 Task: Open Card Conference Execution in Board Market Opportunity Analysis and Prioritization to Workspace Enterprise Resource Planning and add a team member Softage.2@softage.net, a label Green, a checklist Photography, an attachment from Trello, a color Green and finally, add a card description 'Create design mockups for new product' and a comment 'This task requires us to be detail-oriented and meticulous, ensuring that we do not miss any important information or details.'. Add a start date 'Jan 12, 1900' with a due date 'Jan 19, 1900'
Action: Mouse moved to (72, 325)
Screenshot: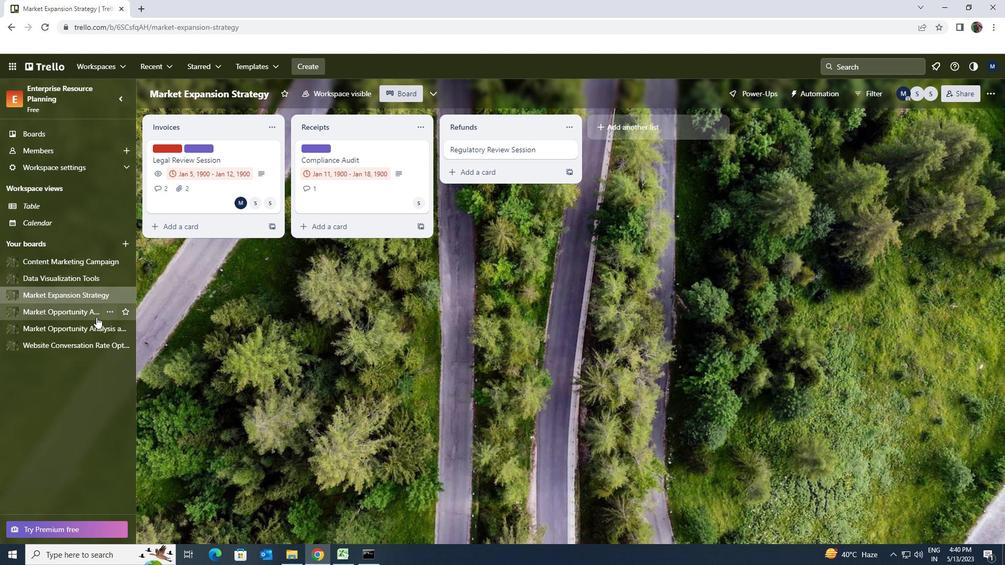
Action: Mouse pressed left at (72, 325)
Screenshot: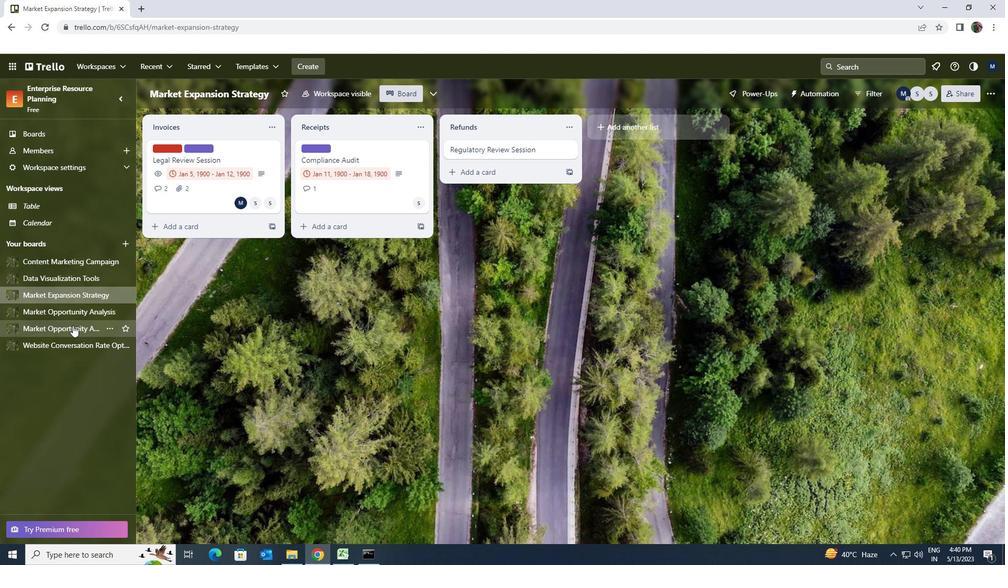 
Action: Mouse moved to (347, 149)
Screenshot: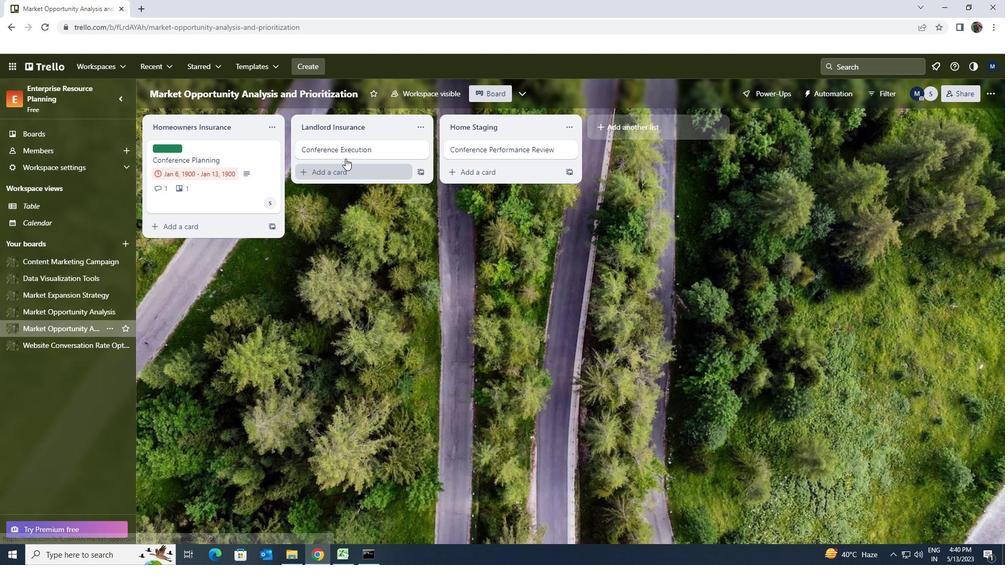 
Action: Mouse pressed left at (347, 149)
Screenshot: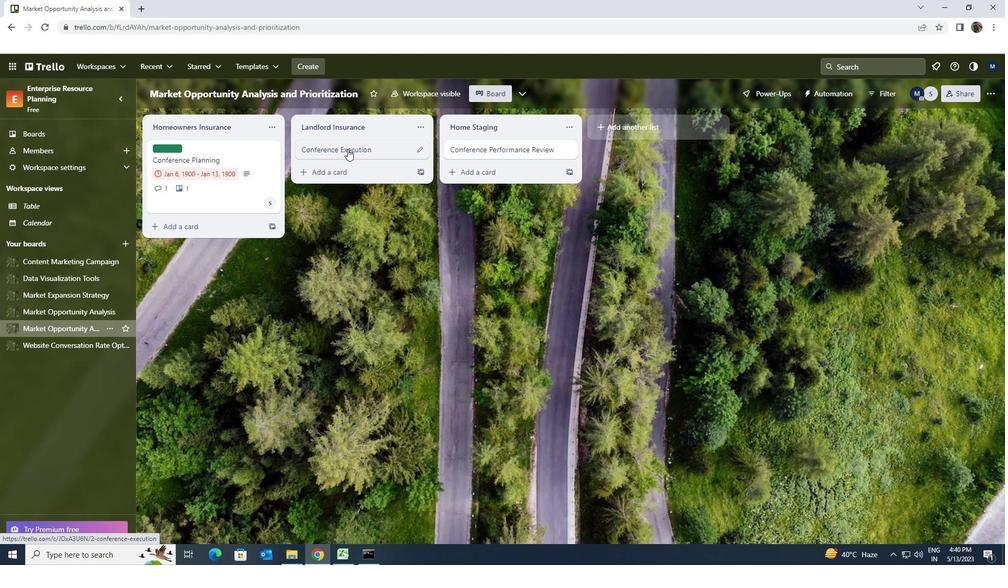 
Action: Mouse moved to (633, 191)
Screenshot: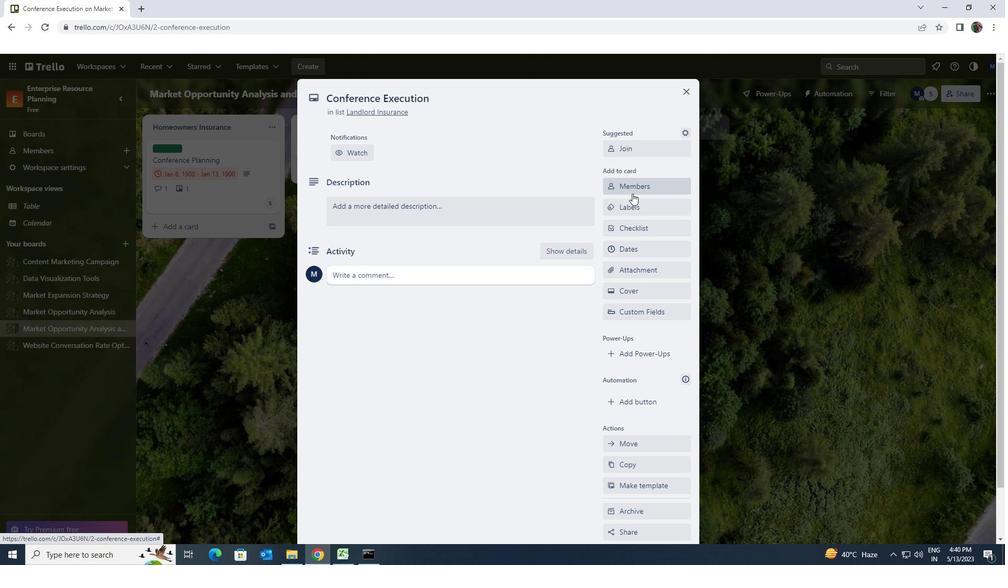
Action: Mouse pressed left at (633, 191)
Screenshot: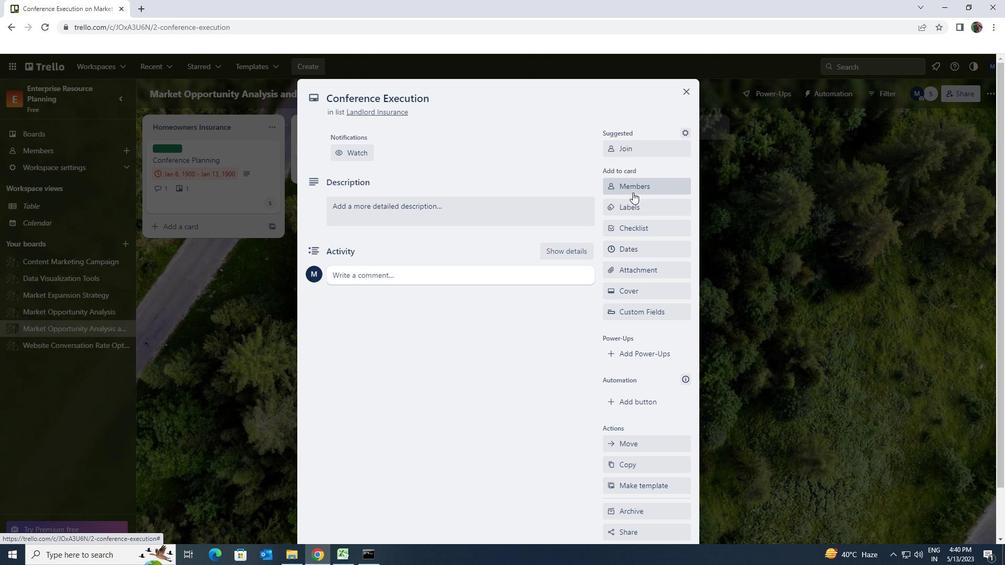 
Action: Mouse moved to (632, 191)
Screenshot: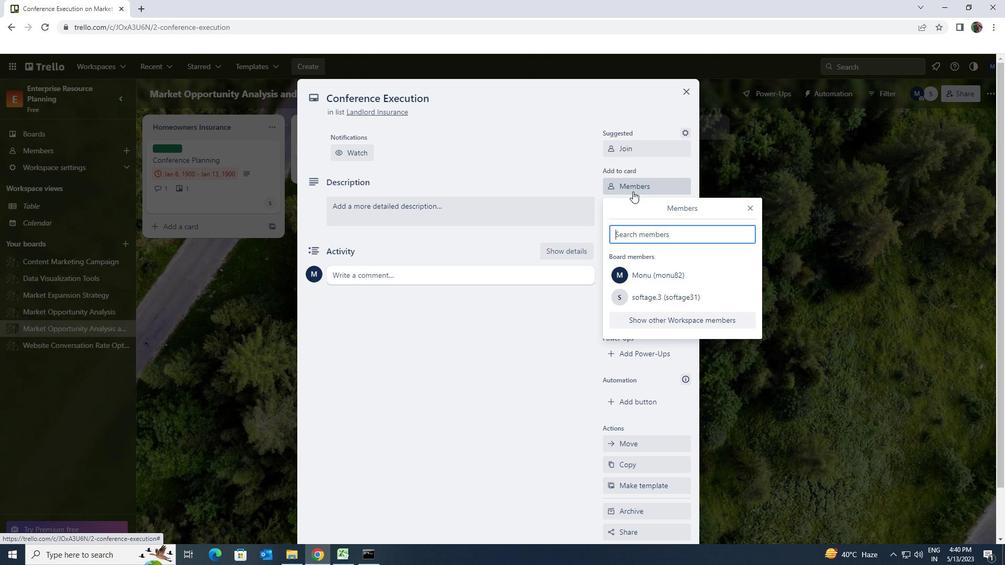 
Action: Key pressed softage.2<Key.shift>@SOFTAGE.NET
Screenshot: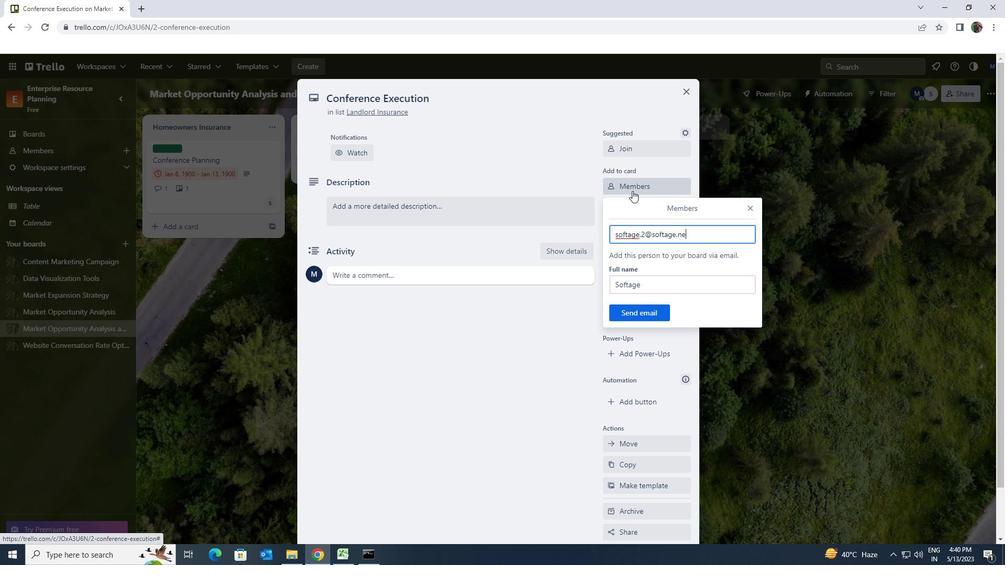 
Action: Mouse moved to (658, 309)
Screenshot: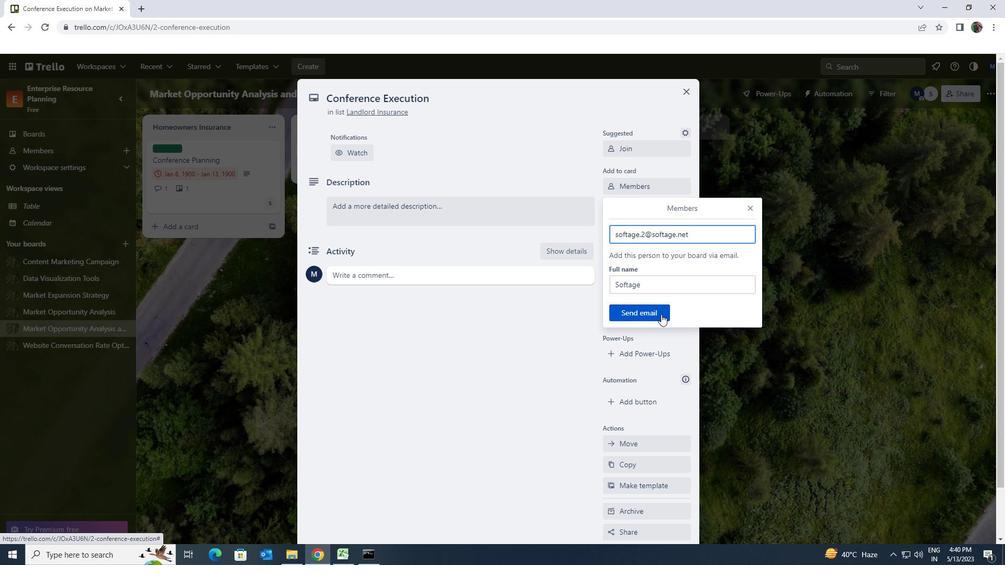 
Action: Mouse pressed left at (658, 309)
Screenshot: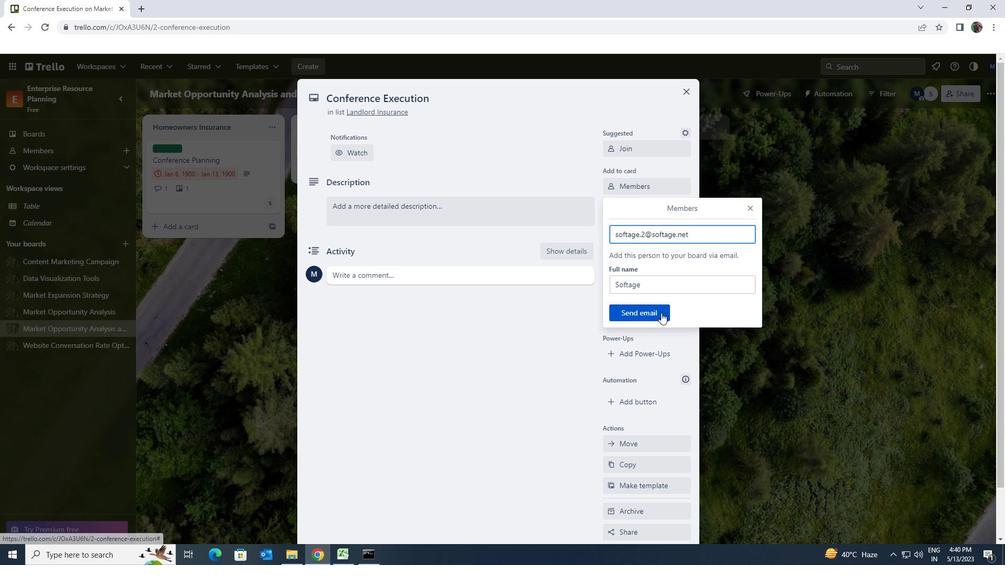 
Action: Mouse moved to (630, 227)
Screenshot: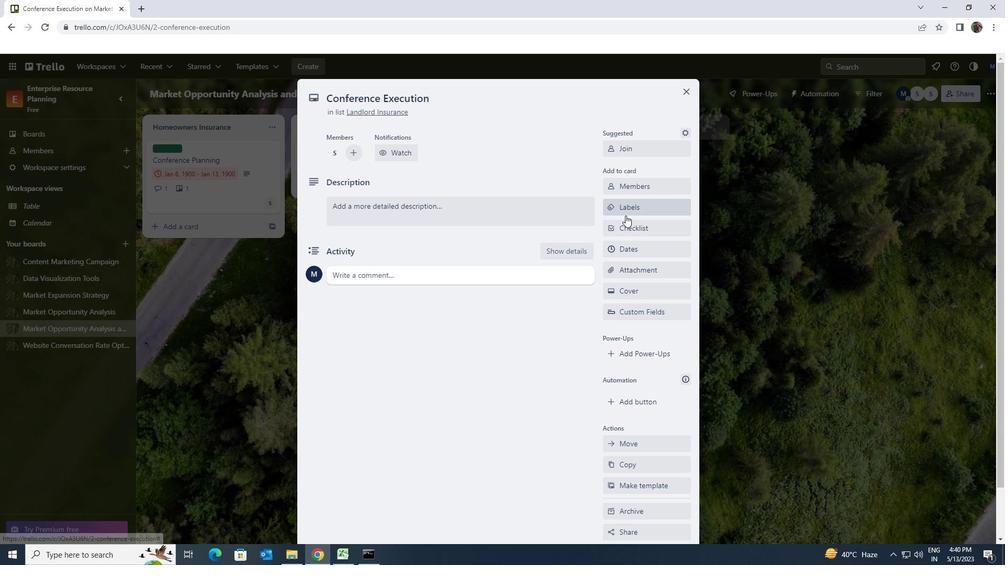 
Action: Mouse pressed left at (630, 227)
Screenshot: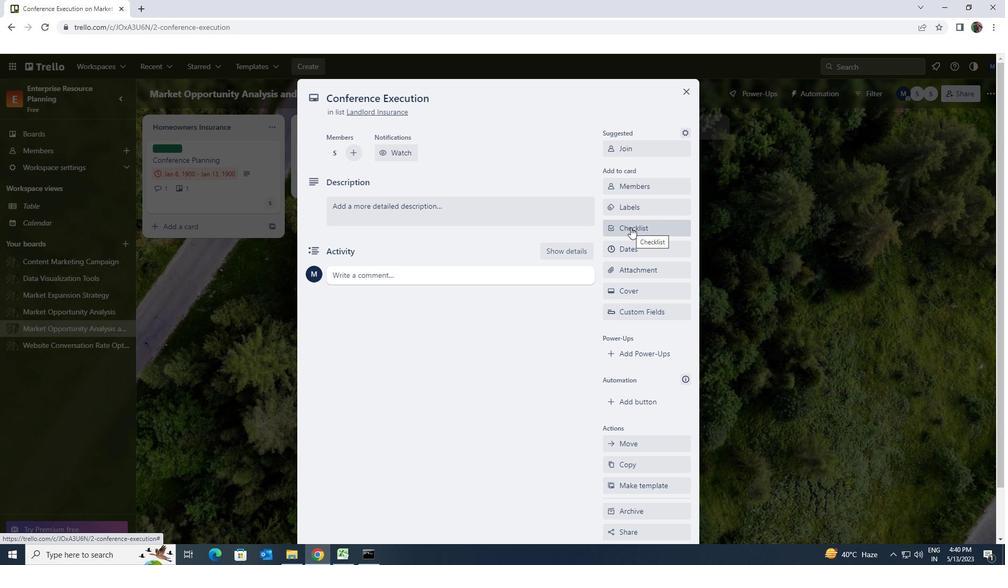 
Action: Mouse moved to (630, 228)
Screenshot: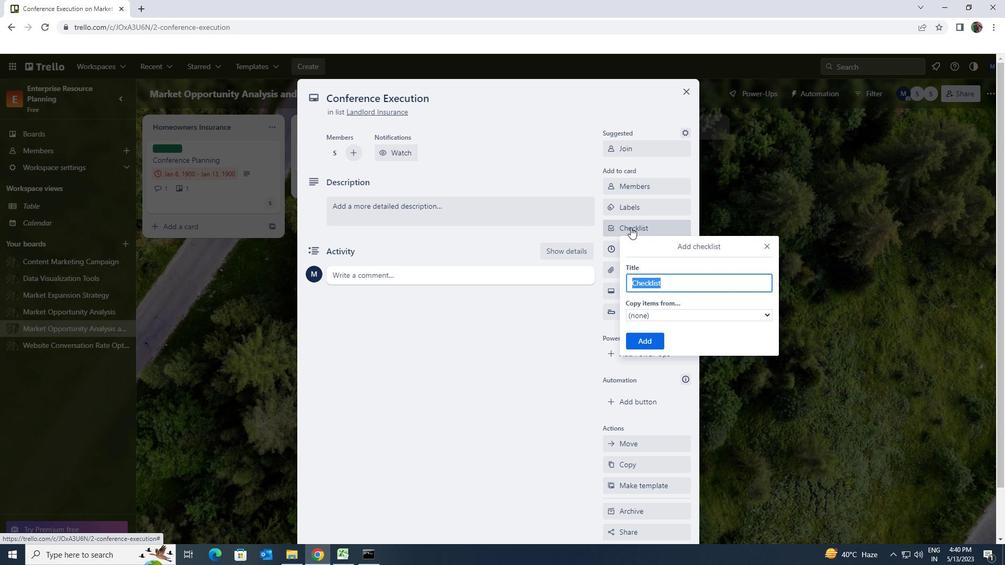 
Action: Key pressed <Key.shift><Key.shift>PHOTOGT<Key.backspace>RAPHY
Screenshot: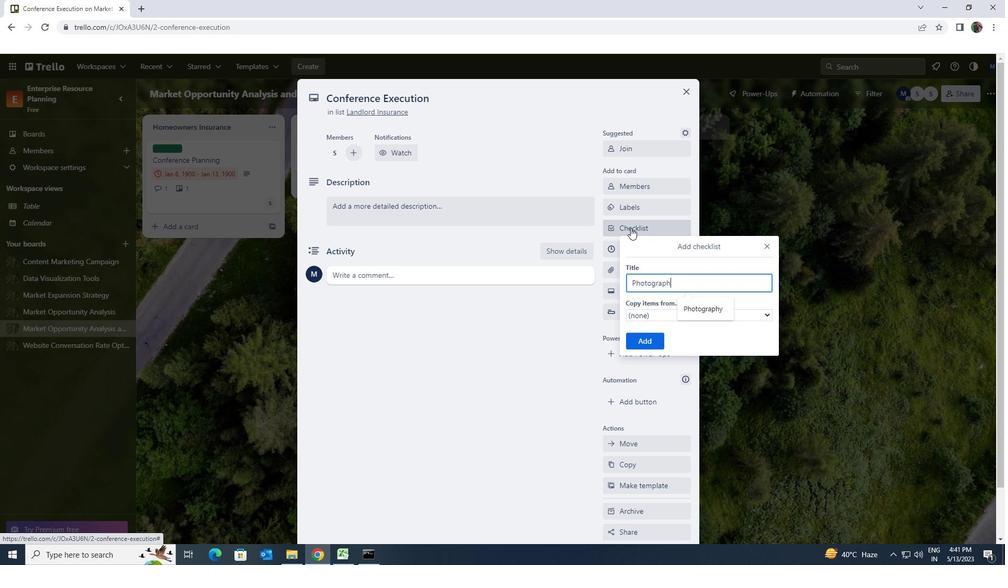 
Action: Mouse moved to (651, 336)
Screenshot: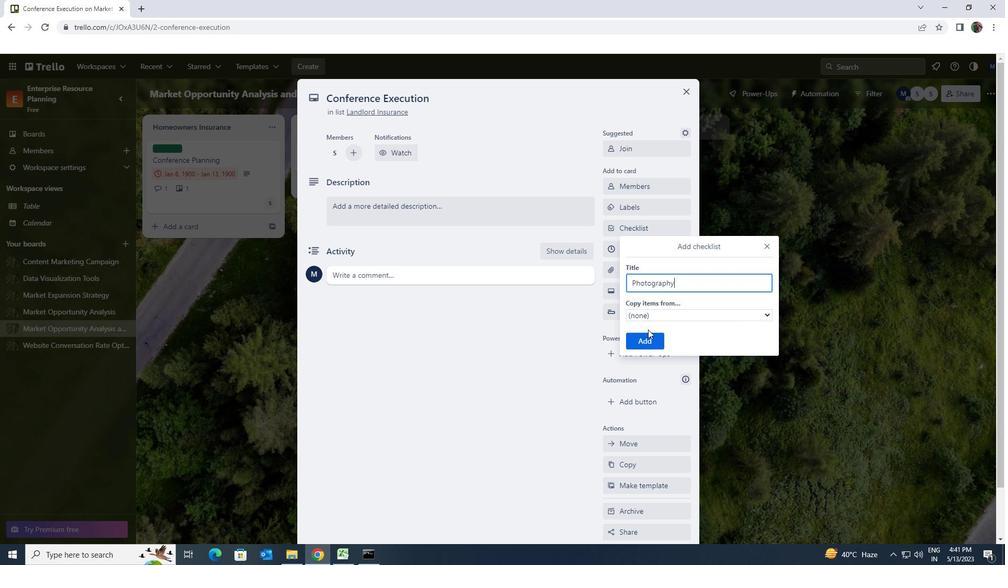 
Action: Mouse pressed left at (651, 336)
Screenshot: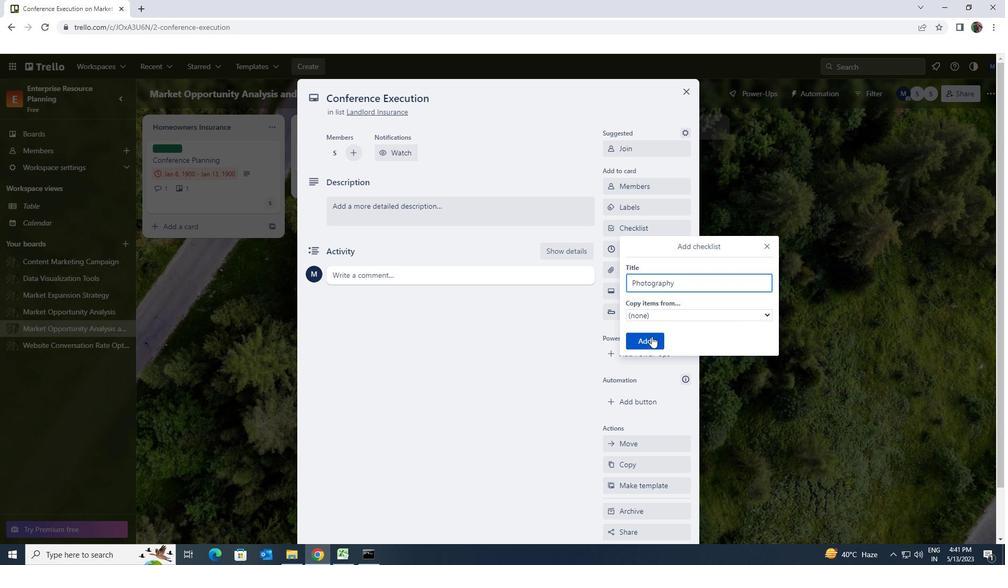 
Action: Mouse moved to (630, 213)
Screenshot: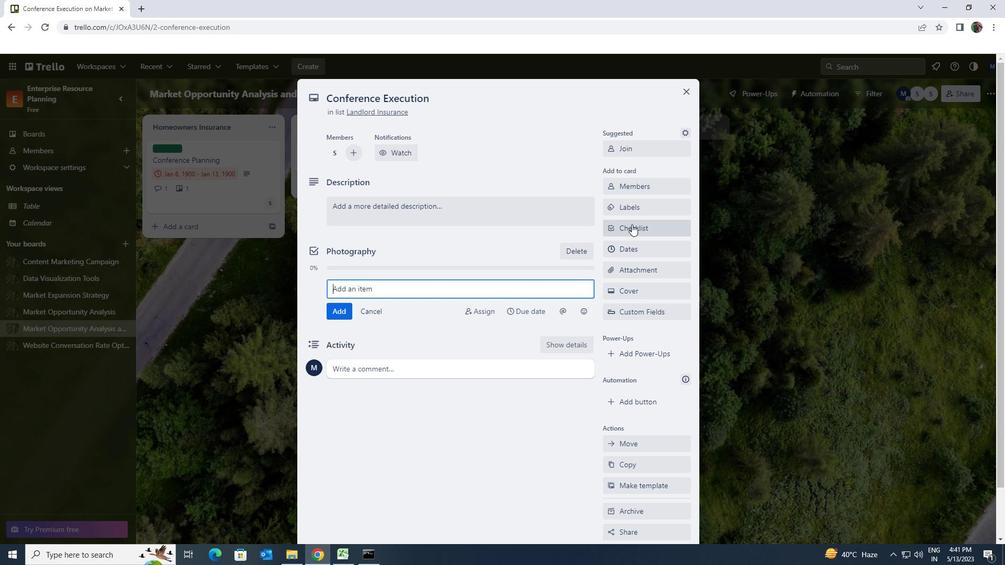 
Action: Mouse pressed left at (630, 213)
Screenshot: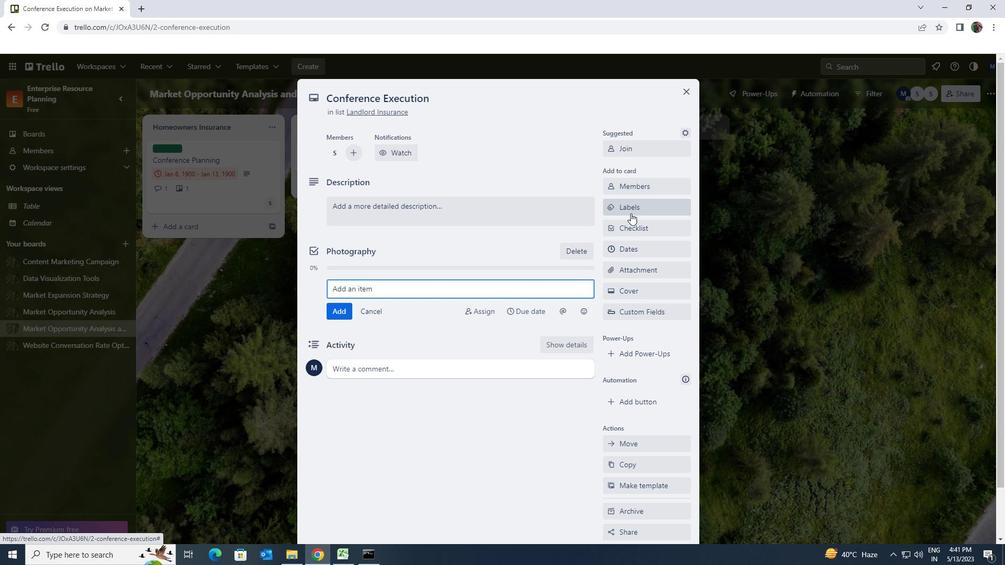 
Action: Mouse moved to (677, 427)
Screenshot: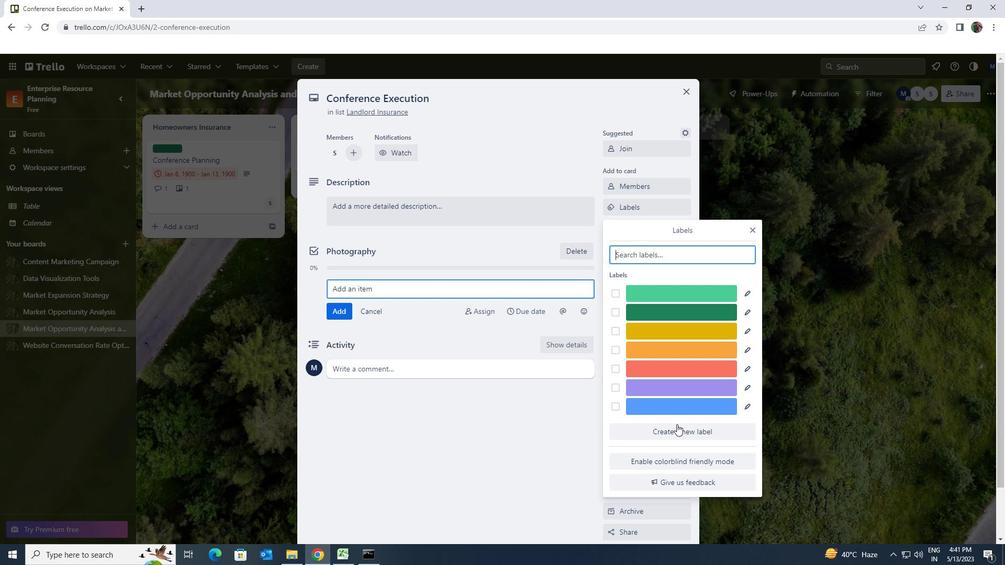 
Action: Mouse pressed left at (677, 427)
Screenshot: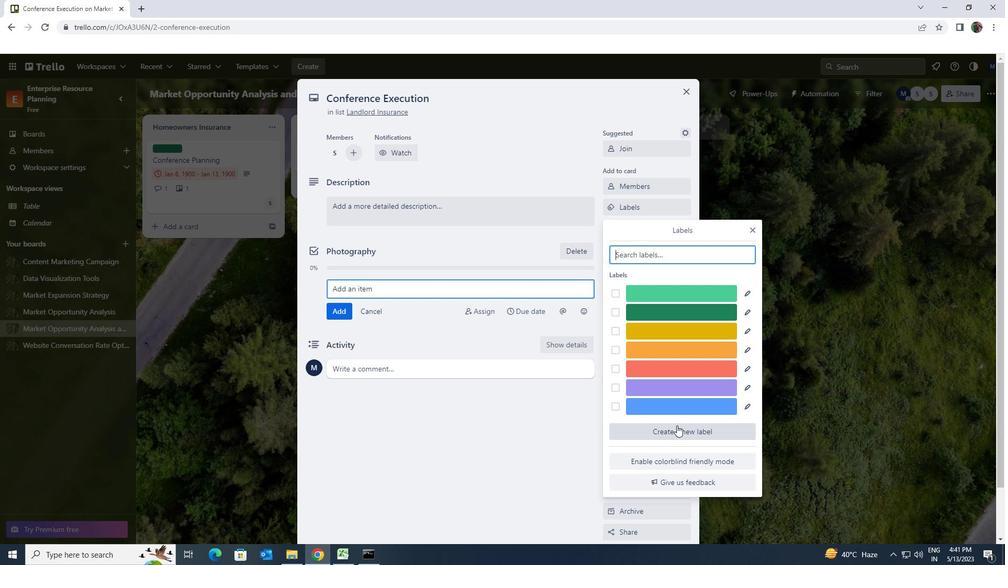 
Action: Mouse moved to (630, 402)
Screenshot: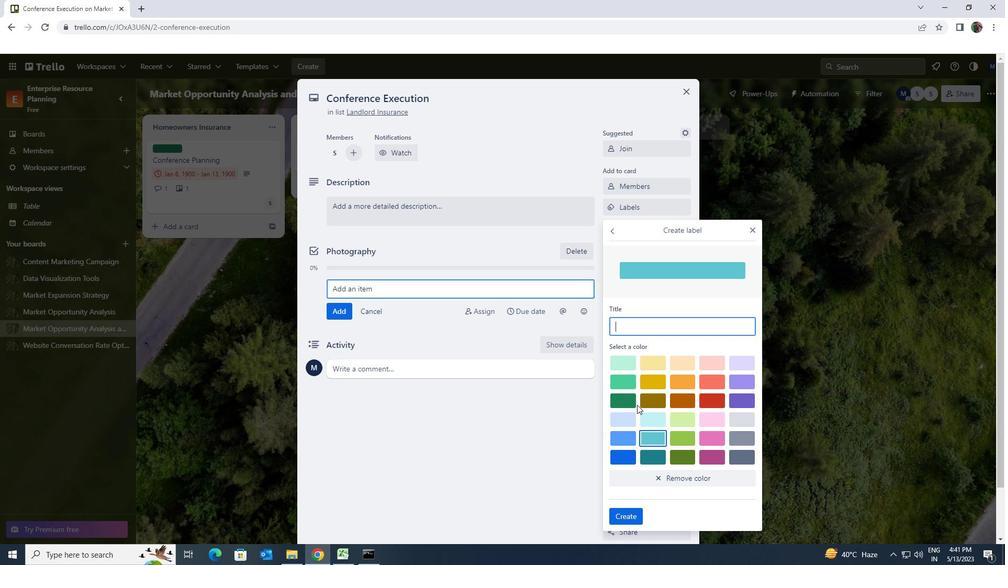 
Action: Mouse pressed left at (630, 402)
Screenshot: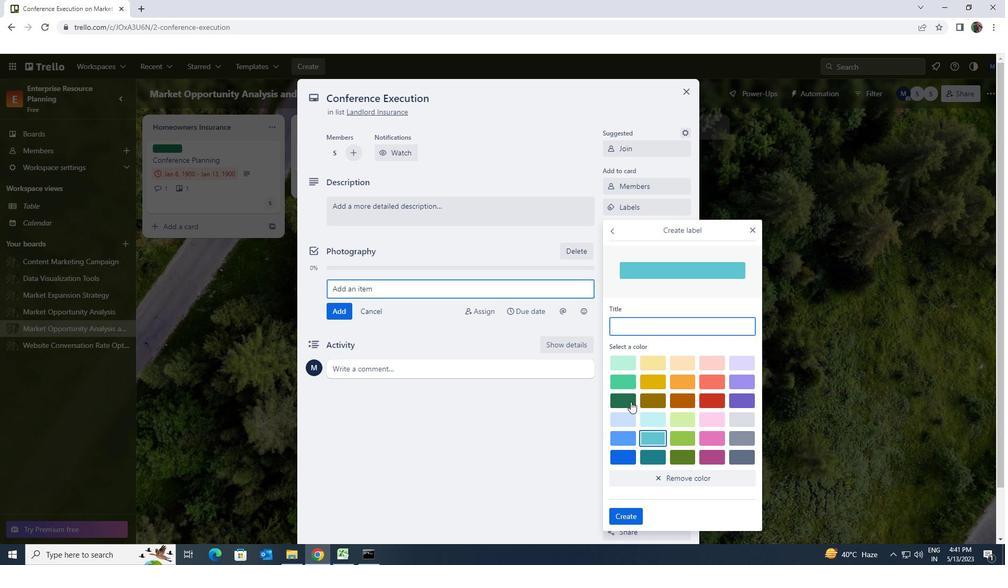 
Action: Mouse moved to (633, 519)
Screenshot: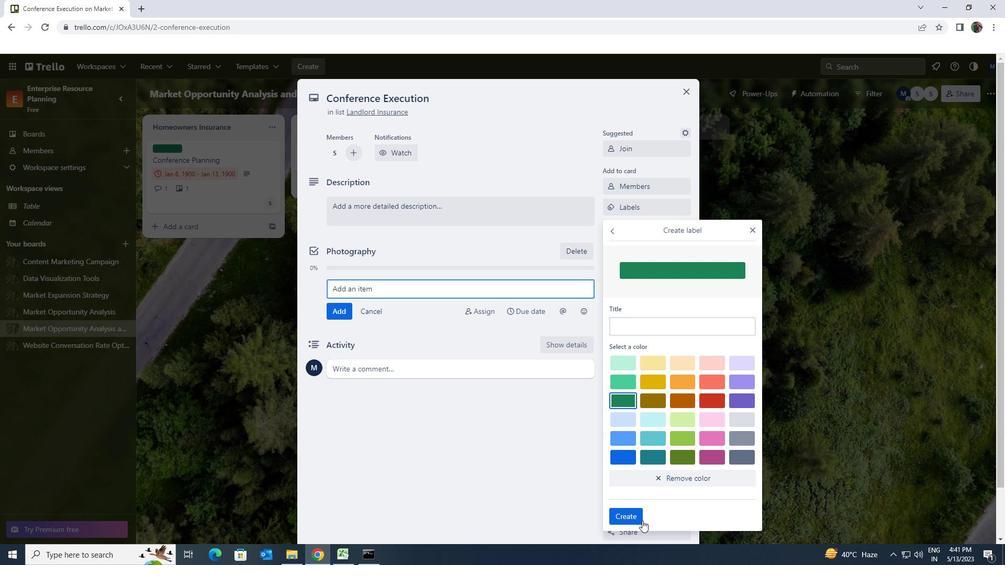 
Action: Mouse pressed left at (633, 519)
Screenshot: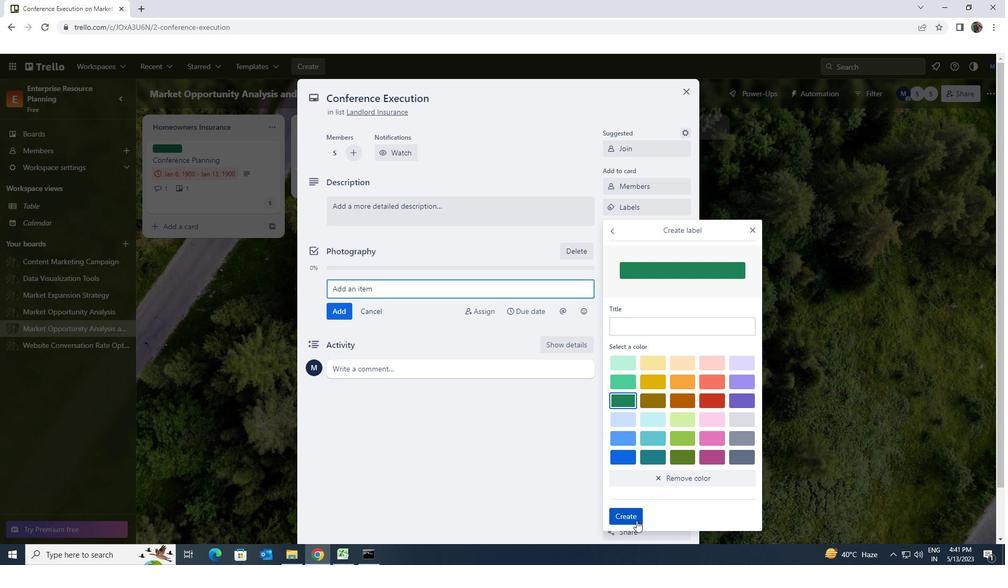 
Action: Mouse moved to (751, 230)
Screenshot: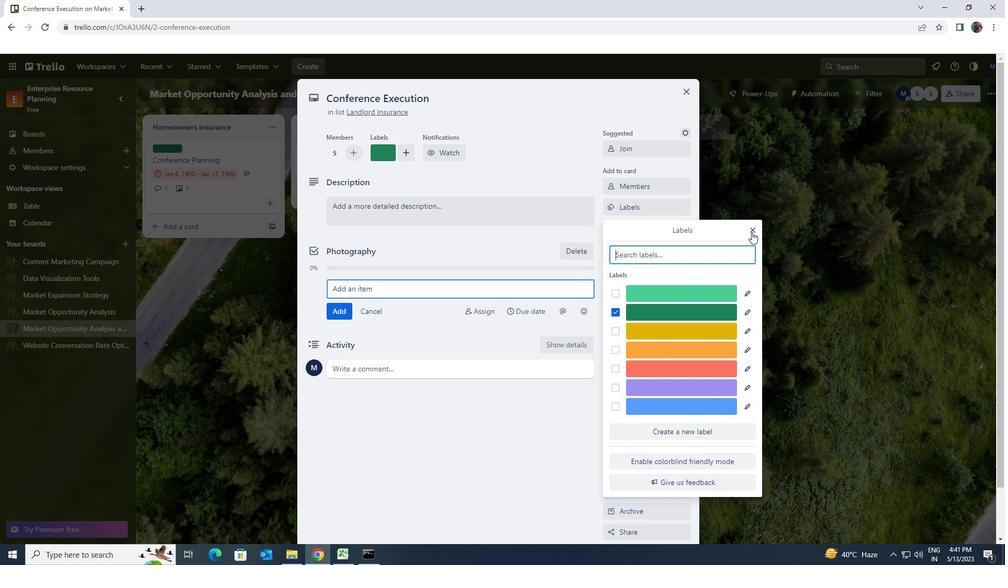 
Action: Mouse pressed left at (751, 230)
Screenshot: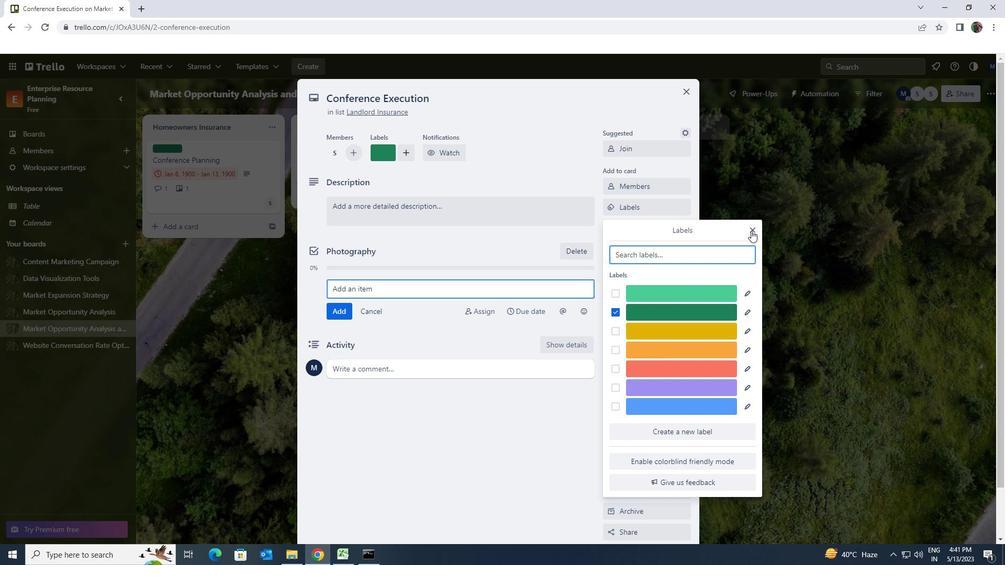 
Action: Mouse moved to (655, 273)
Screenshot: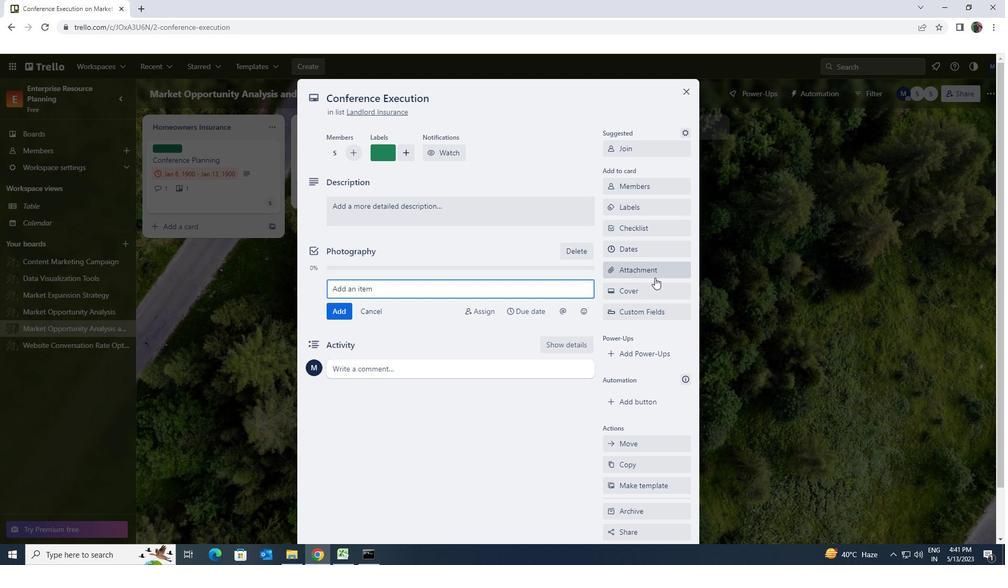
Action: Mouse pressed left at (655, 273)
Screenshot: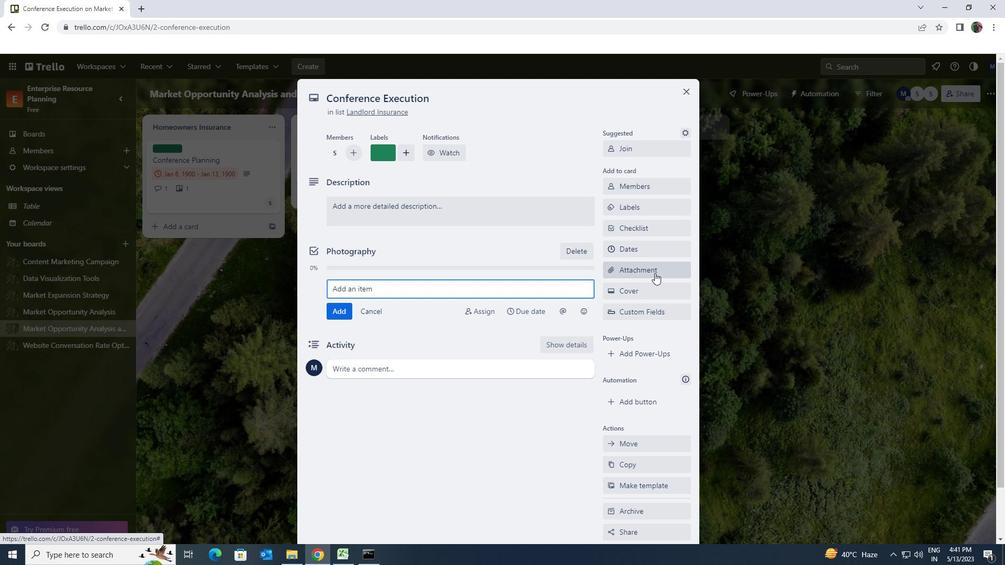 
Action: Mouse moved to (648, 328)
Screenshot: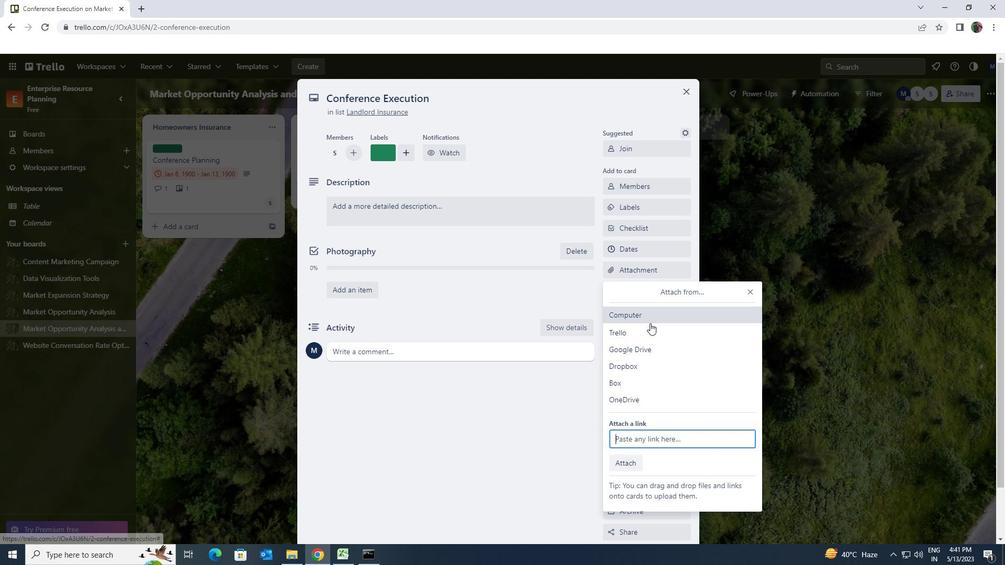 
Action: Mouse pressed left at (648, 328)
Screenshot: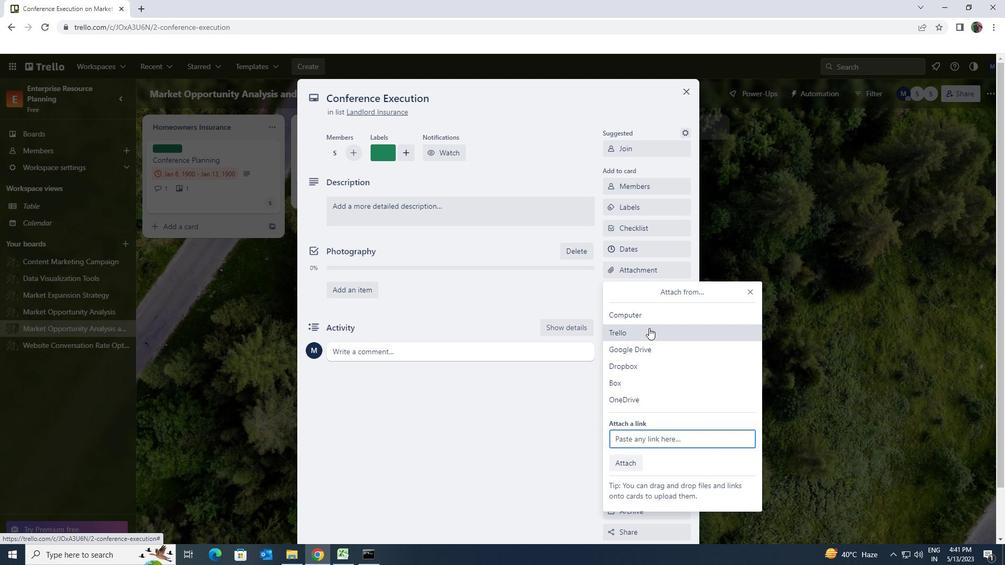 
Action: Mouse moved to (647, 358)
Screenshot: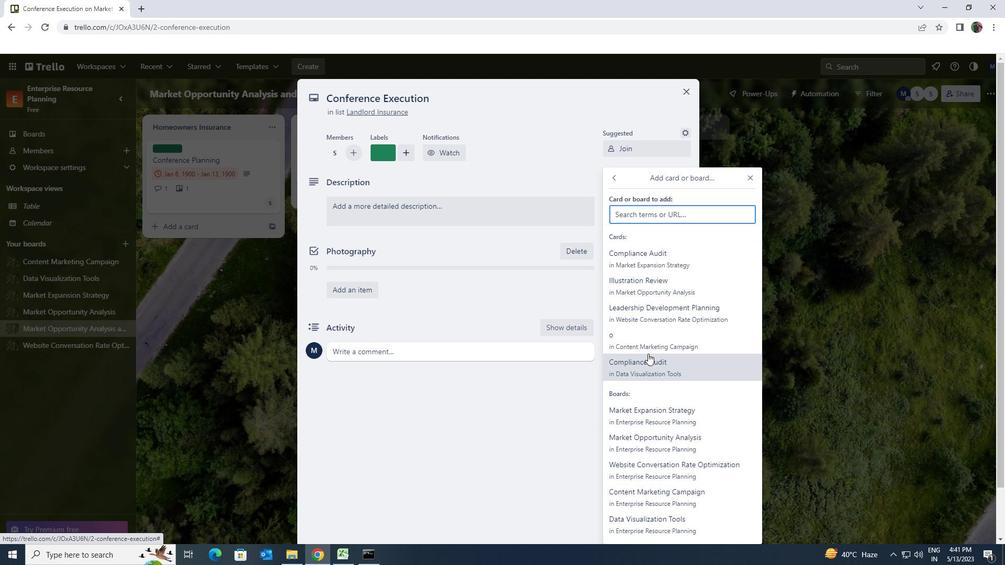 
Action: Mouse pressed left at (647, 358)
Screenshot: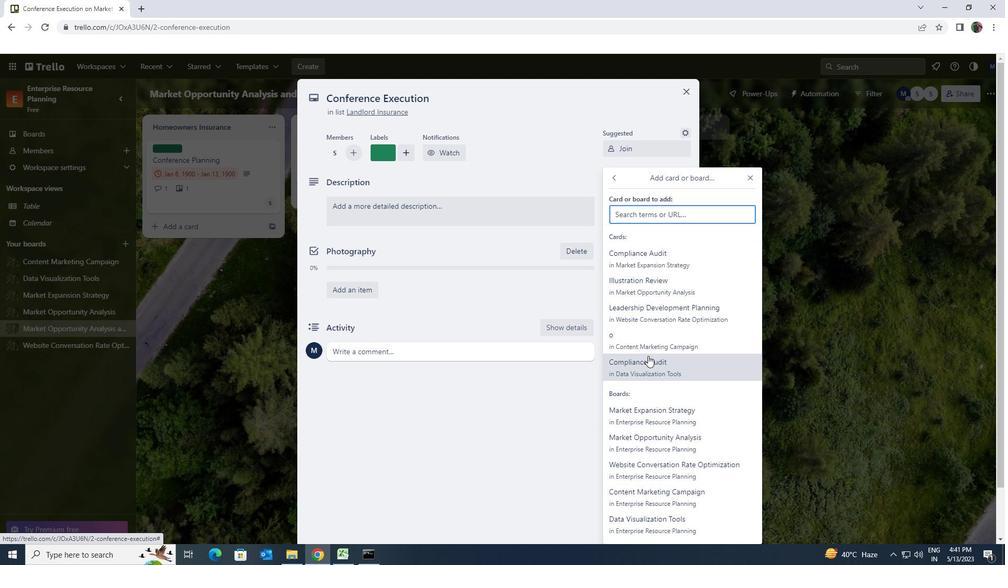 
Action: Mouse moved to (453, 204)
Screenshot: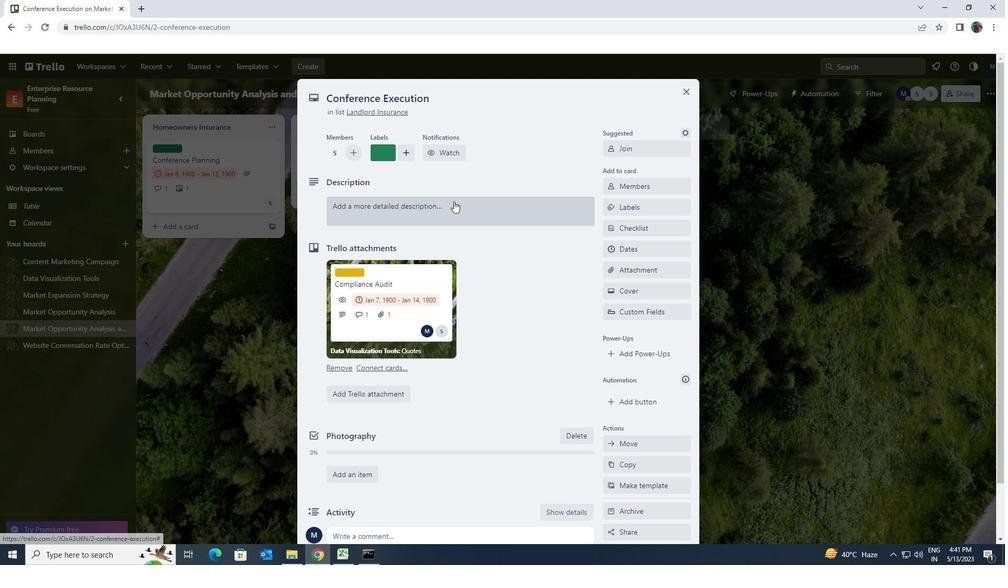 
Action: Mouse pressed left at (453, 204)
Screenshot: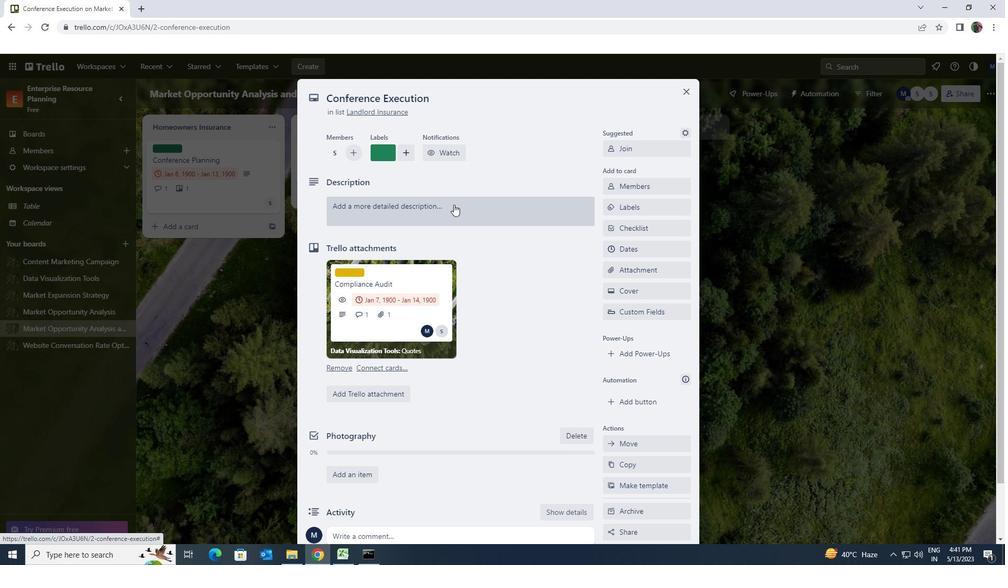 
Action: Key pressed <Key.shift><Key.shift>CREATE<Key.space><Key.shift>DESIGN<Key.space><Key.shift><Key.shift>MOCKUPS<Key.space>FOR<Key.space>NEW<Key.space><Key.shift>PRODUCT<Key.space>
Screenshot: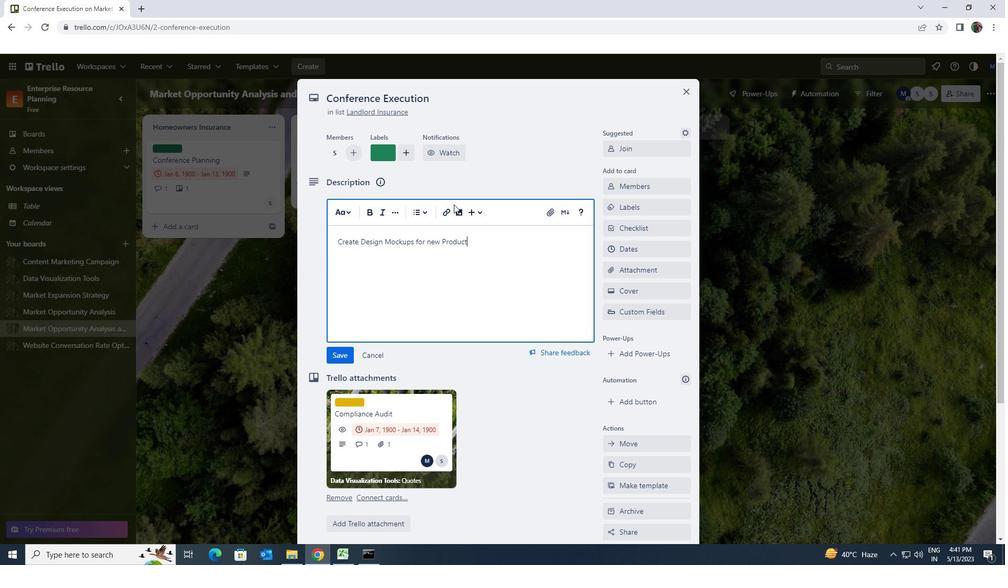 
Action: Mouse moved to (343, 347)
Screenshot: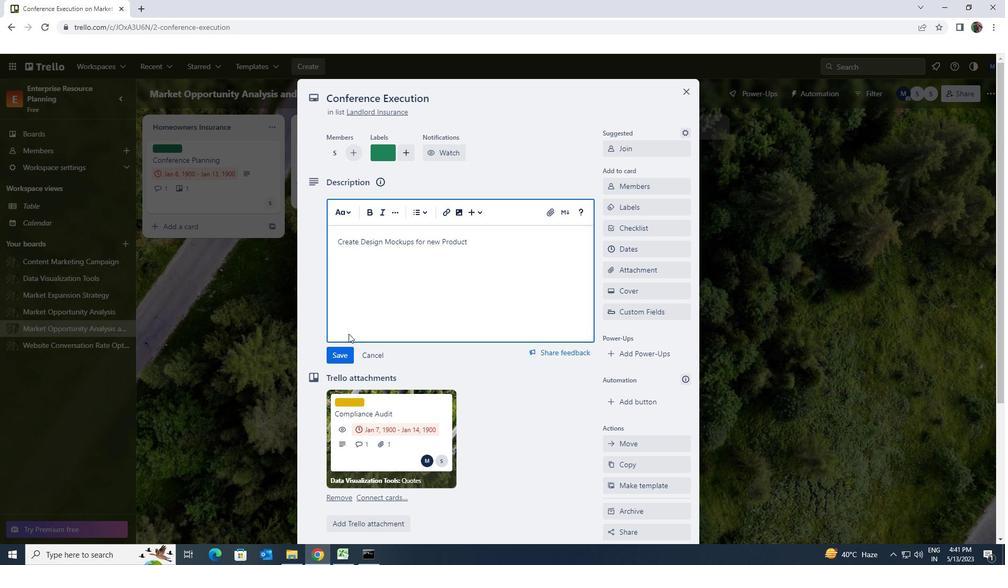 
Action: Mouse pressed left at (343, 347)
Screenshot: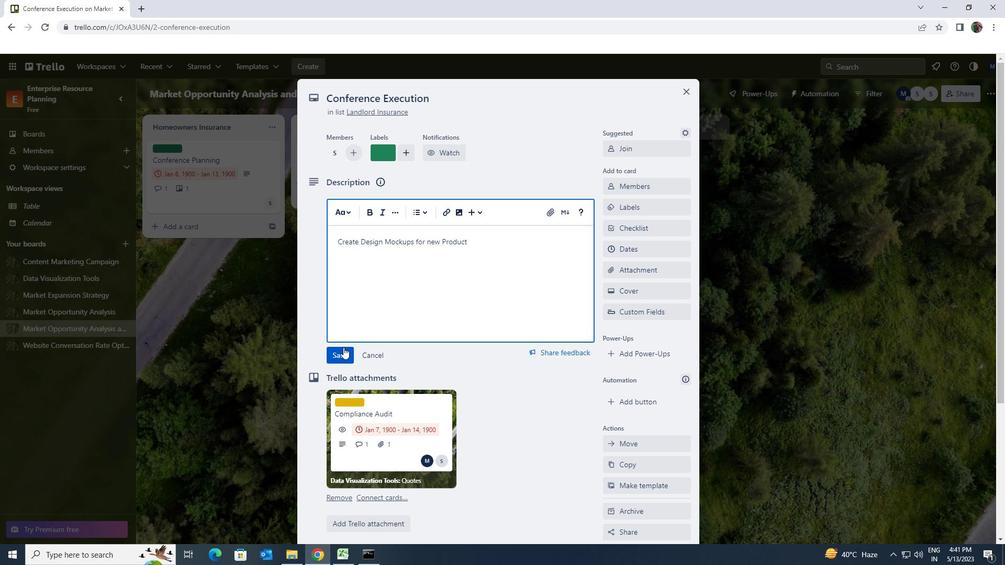 
Action: Mouse scrolled (343, 347) with delta (0, 0)
Screenshot: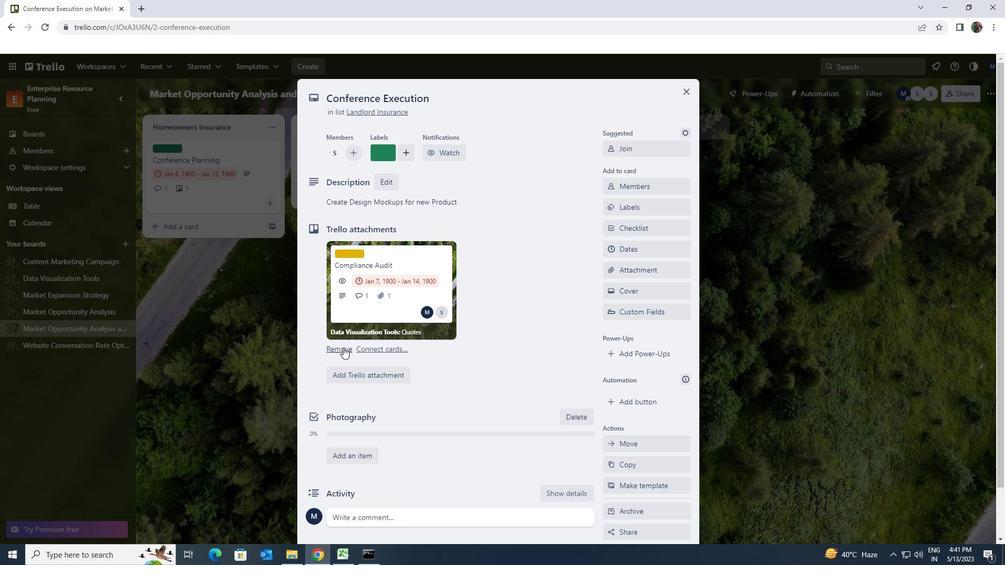 
Action: Mouse scrolled (343, 347) with delta (0, 0)
Screenshot: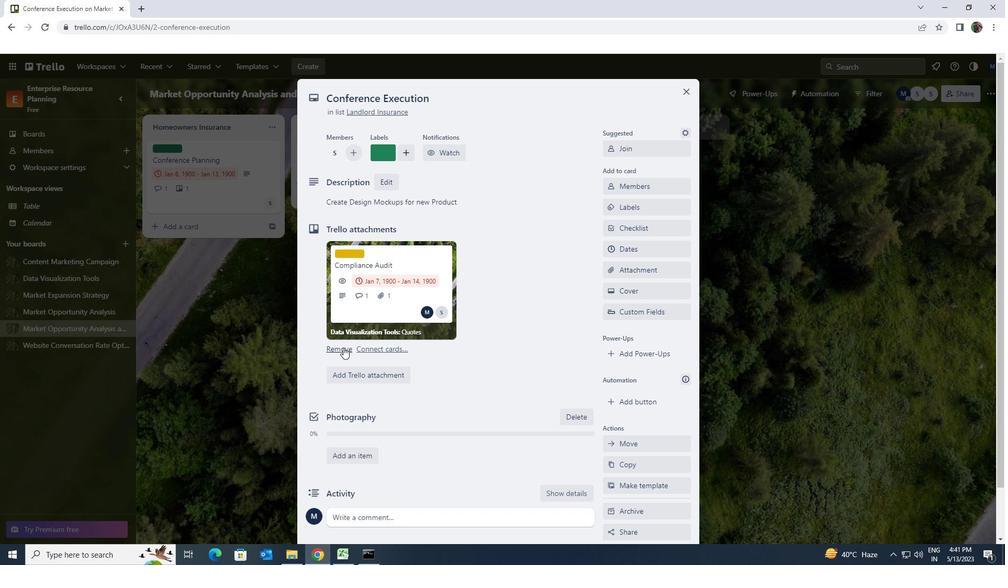 
Action: Mouse moved to (360, 461)
Screenshot: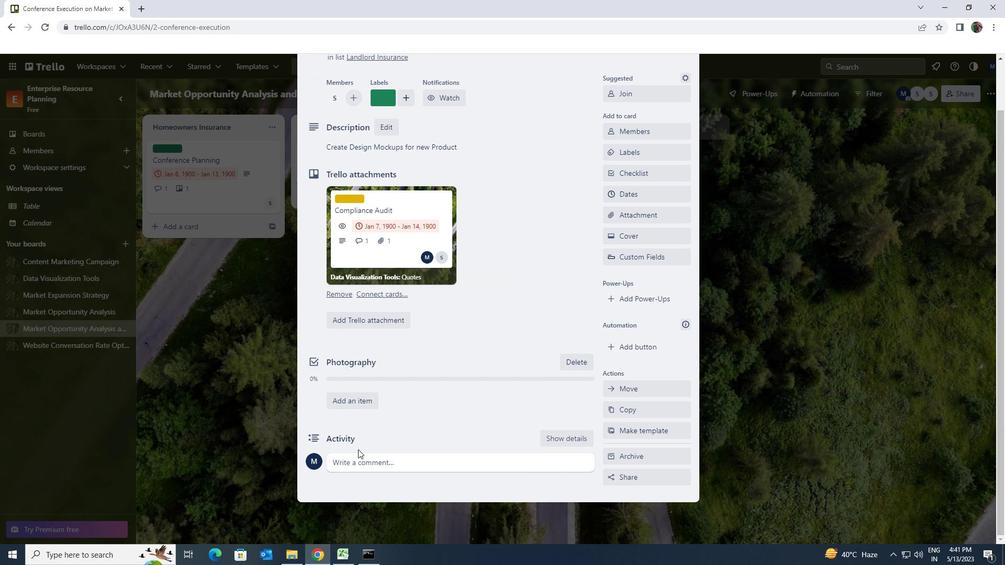 
Action: Mouse pressed left at (360, 461)
Screenshot: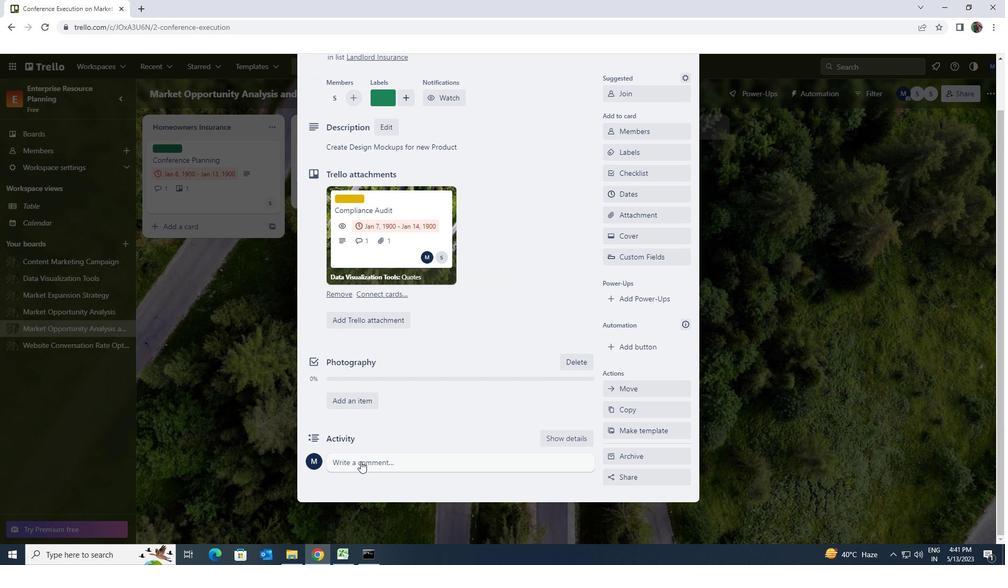 
Action: Key pressed <Key.shift>THIS<Key.space>TASK<Key.space><Key.shift><Key.shift><Key.shift><Key.shift>ENSURE<Key.space>US<Key.space>TO<Key.space><Key.shift>DETAIL<Key.space><Key.shift>ORO<Key.backspace>IENTED<Key.space>AND<Key.space><Key.shift>METICULOUS<Key.space><Key.shift>ENSURING<Key.space>THAT<Key.space>WE<Key.space>DO<Key.space>NOT<Key.space>MISS<Key.space>ANY<Key.space>IMPORTANT<Key.space>INFORMATION<Key.space>OR<Key.space>DETAILS<Key.space>
Screenshot: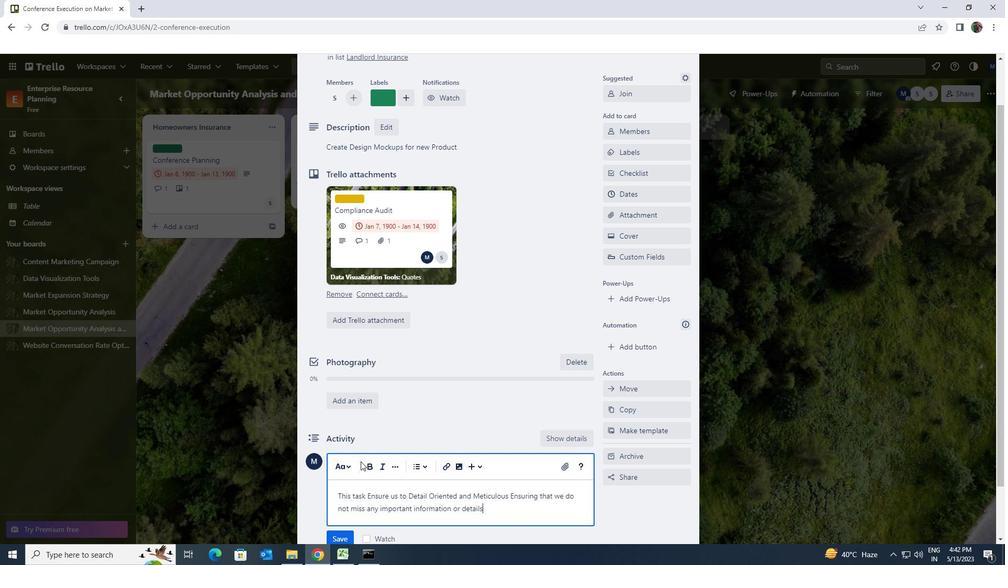 
Action: Mouse scrolled (360, 461) with delta (0, 0)
Screenshot: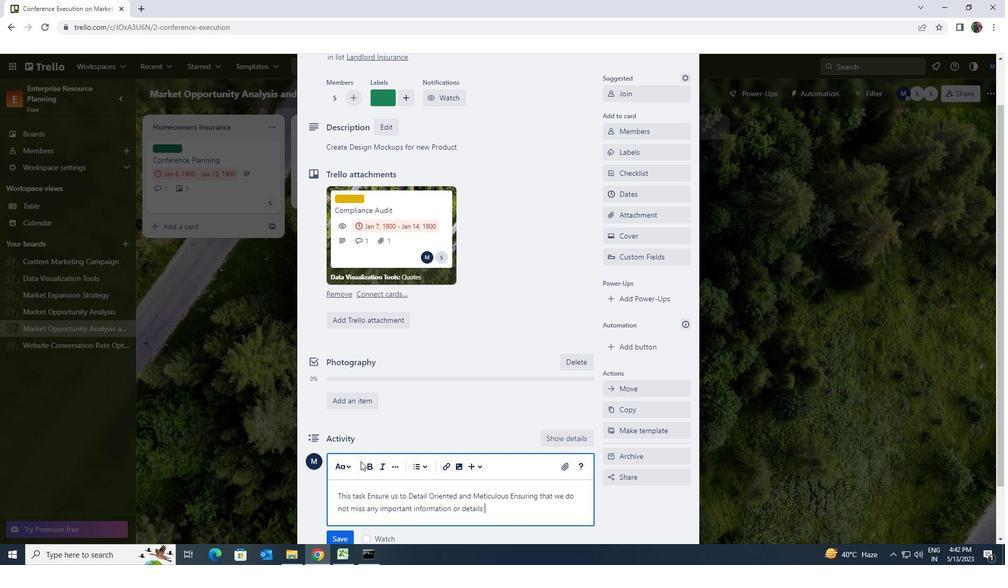 
Action: Mouse scrolled (360, 461) with delta (0, 0)
Screenshot: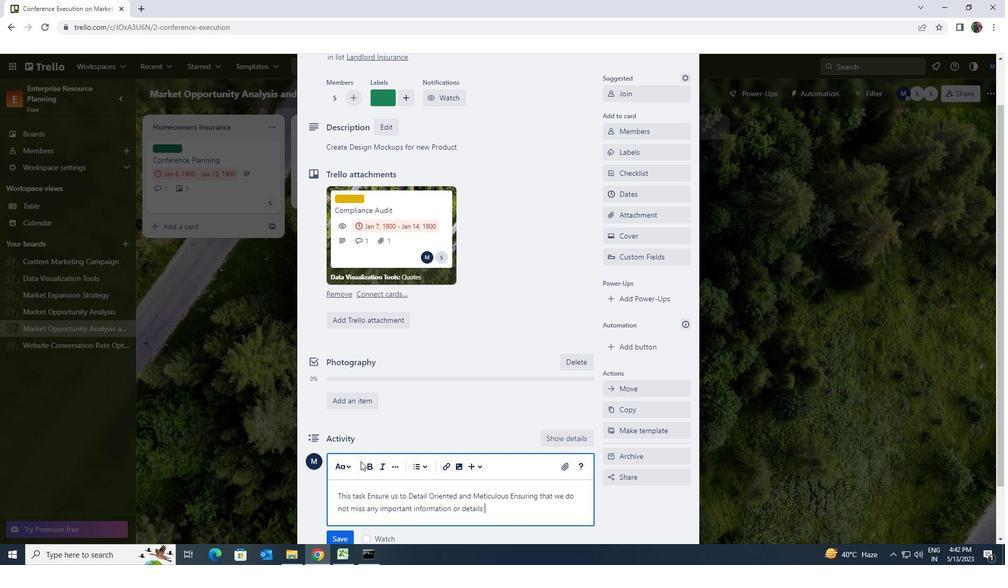 
Action: Mouse moved to (348, 475)
Screenshot: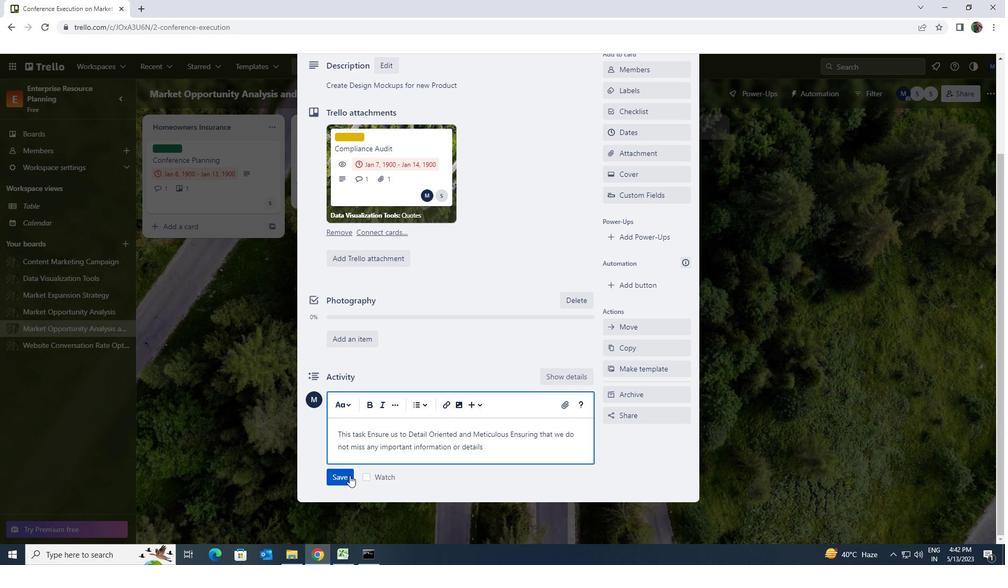 
Action: Mouse pressed left at (348, 475)
Screenshot: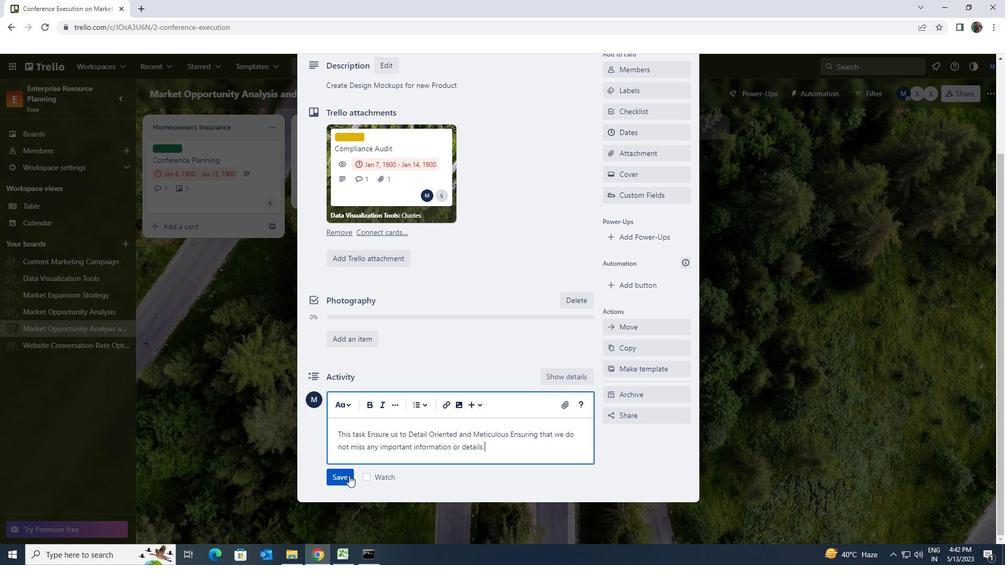 
Action: Mouse moved to (461, 430)
Screenshot: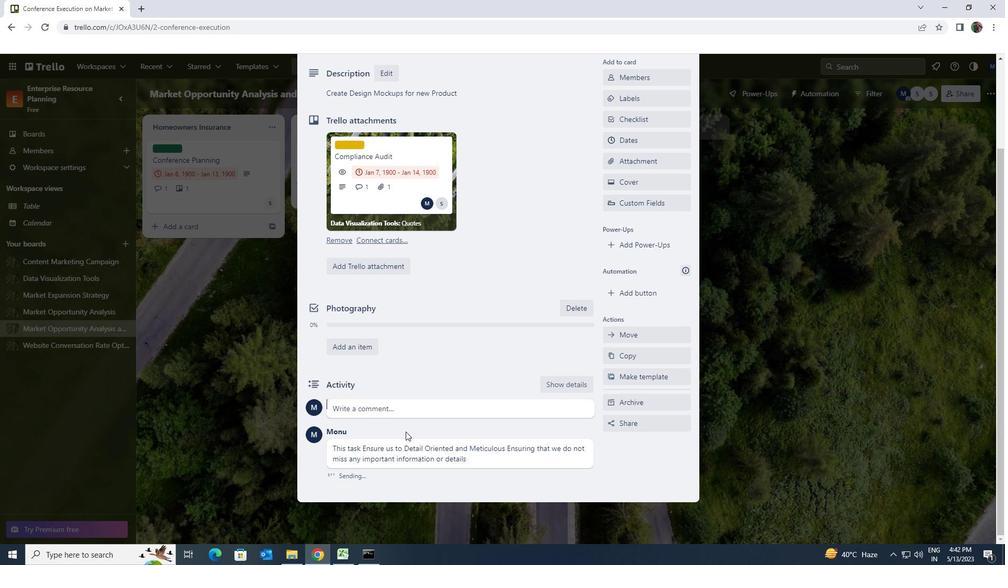 
Action: Mouse scrolled (461, 430) with delta (0, 0)
Screenshot: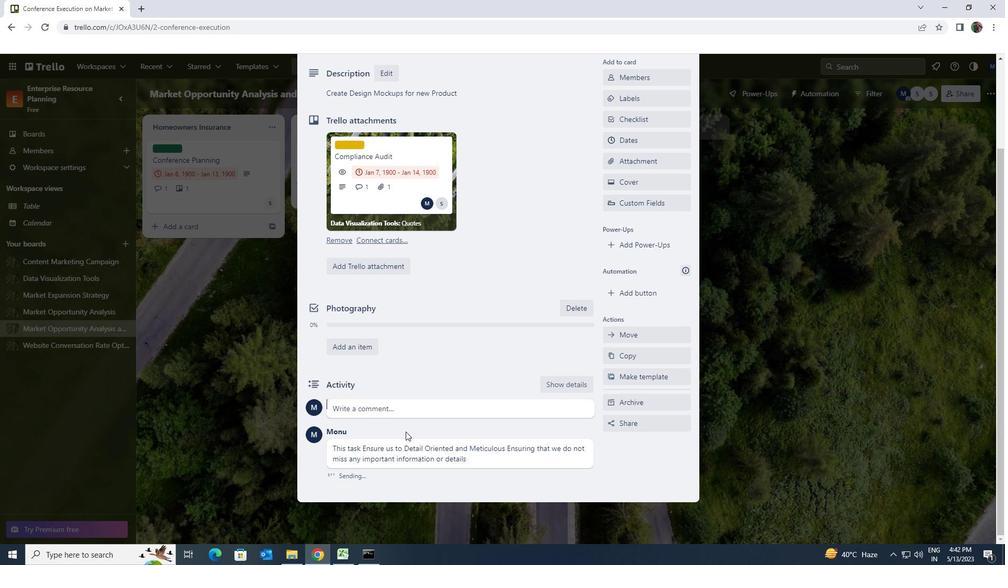 
Action: Mouse scrolled (461, 430) with delta (0, 0)
Screenshot: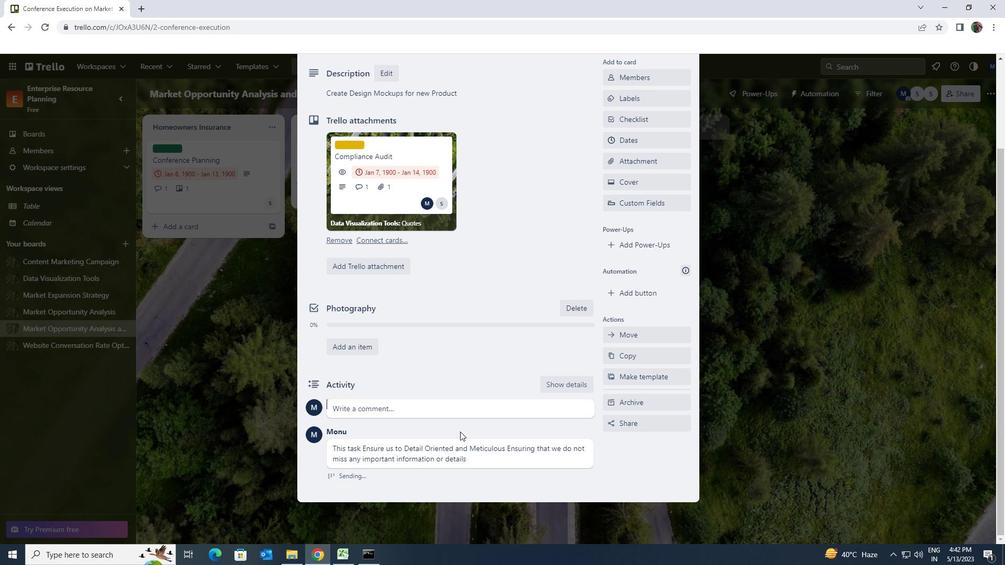 
Action: Mouse scrolled (461, 430) with delta (0, 0)
Screenshot: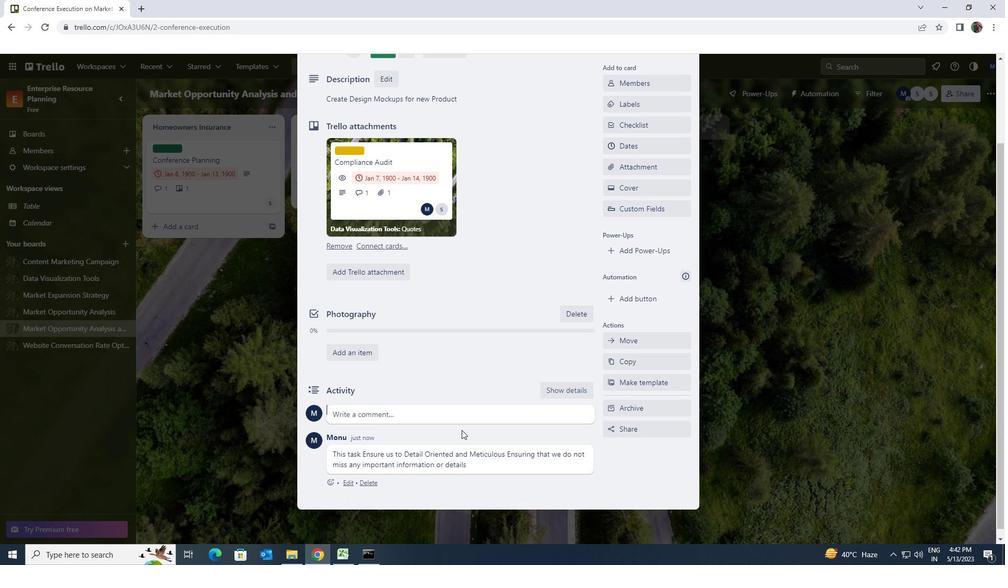 
Action: Mouse moved to (624, 249)
Screenshot: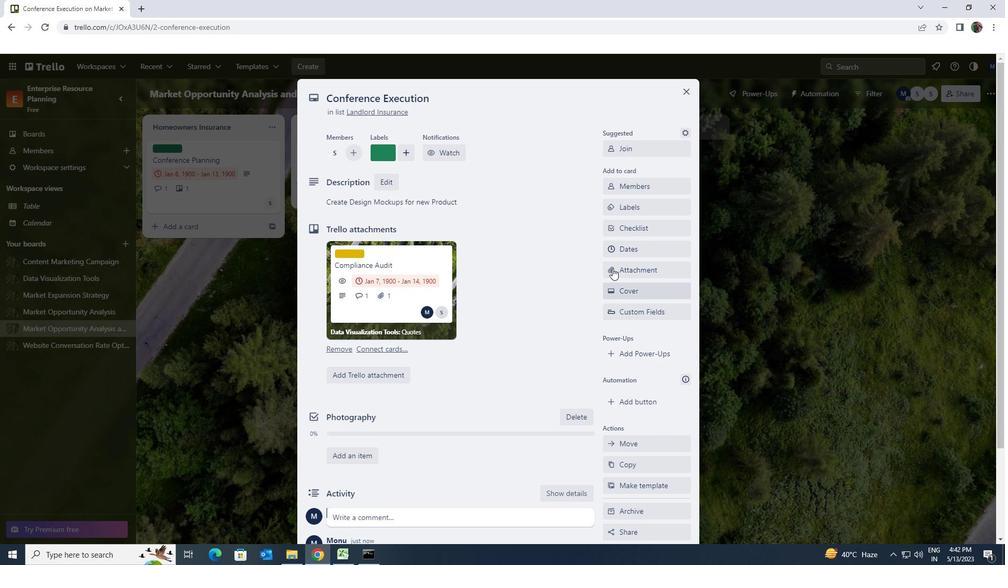 
Action: Mouse pressed left at (624, 249)
Screenshot: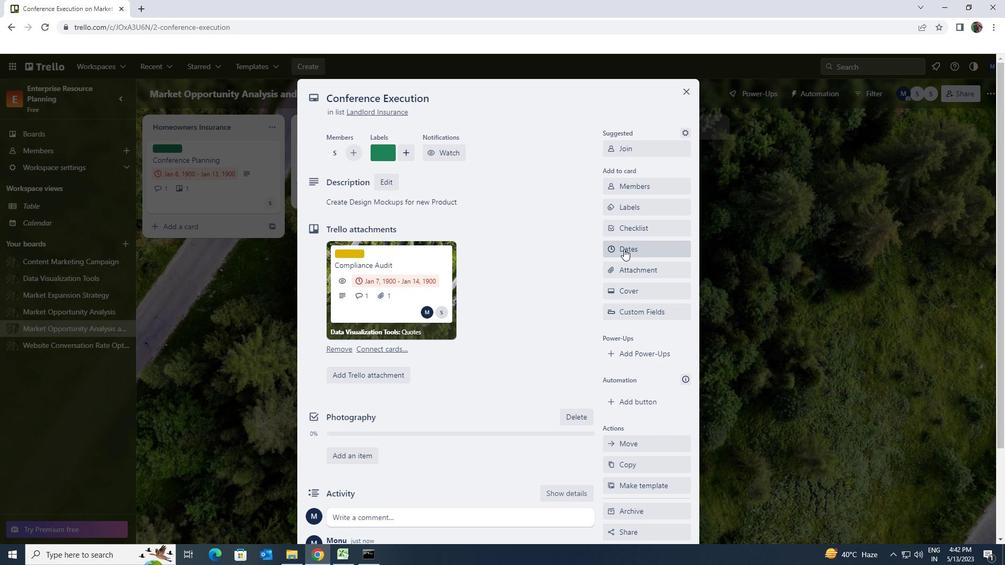 
Action: Mouse moved to (613, 283)
Screenshot: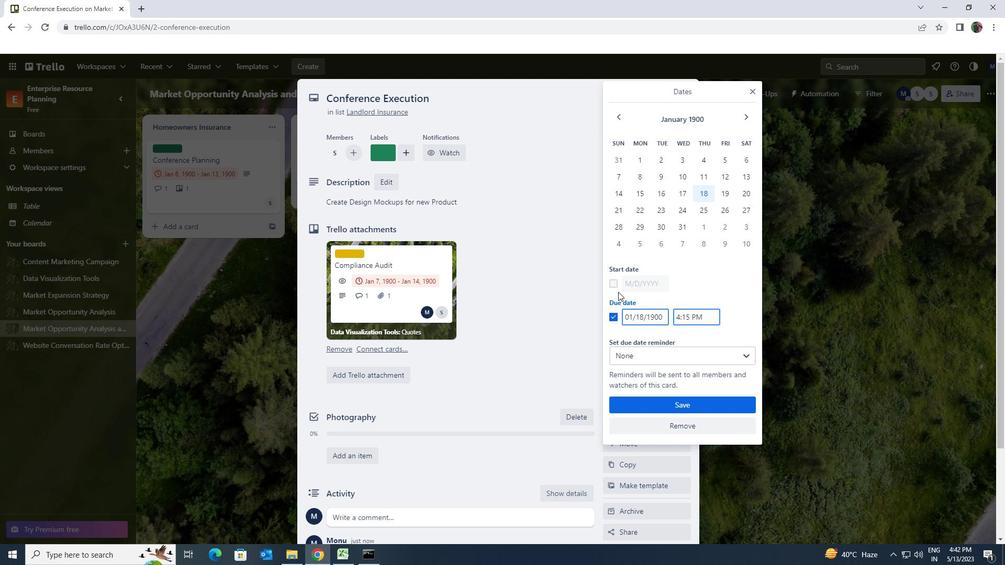 
Action: Mouse pressed left at (613, 283)
Screenshot: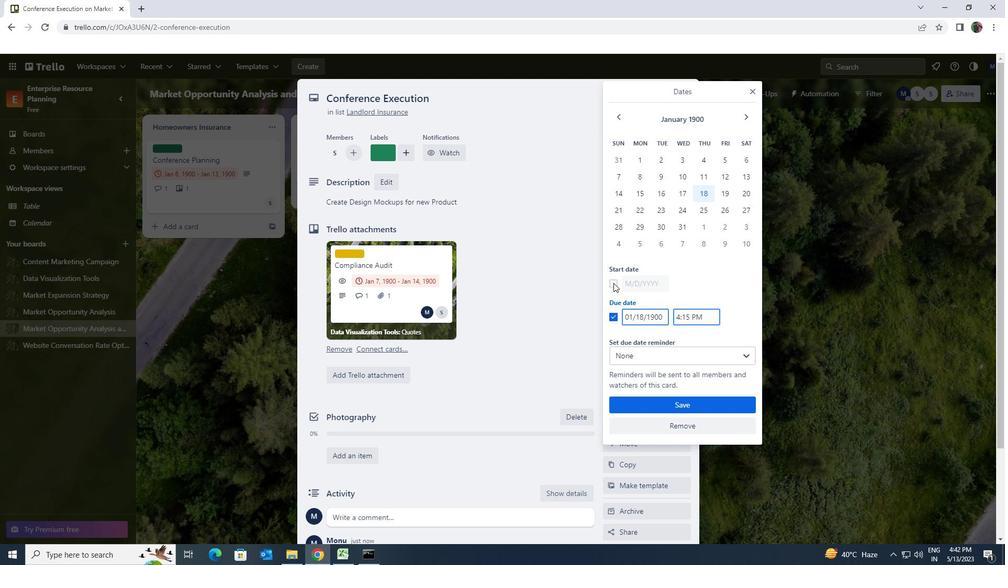
Action: Mouse moved to (666, 284)
Screenshot: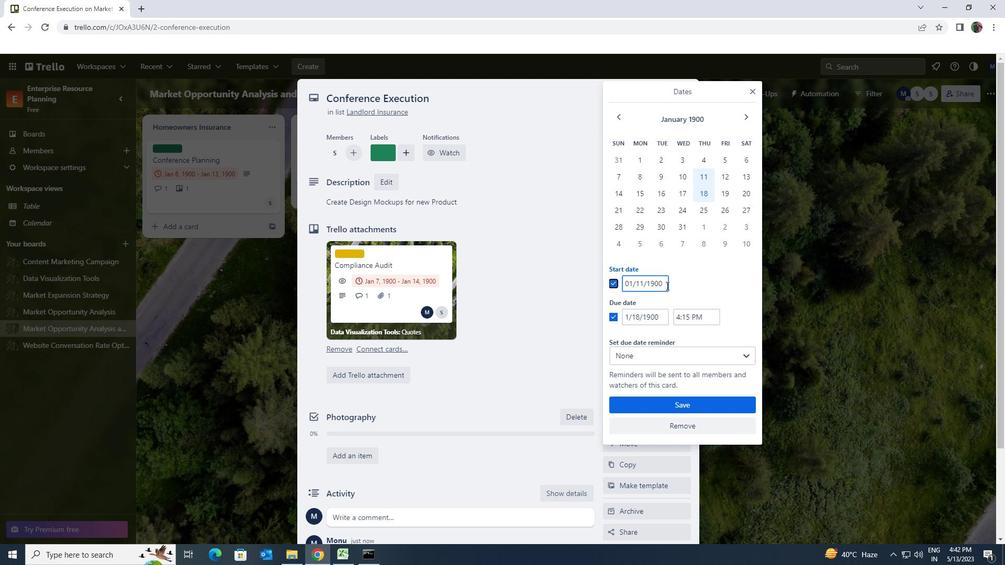 
Action: Mouse pressed left at (666, 284)
Screenshot: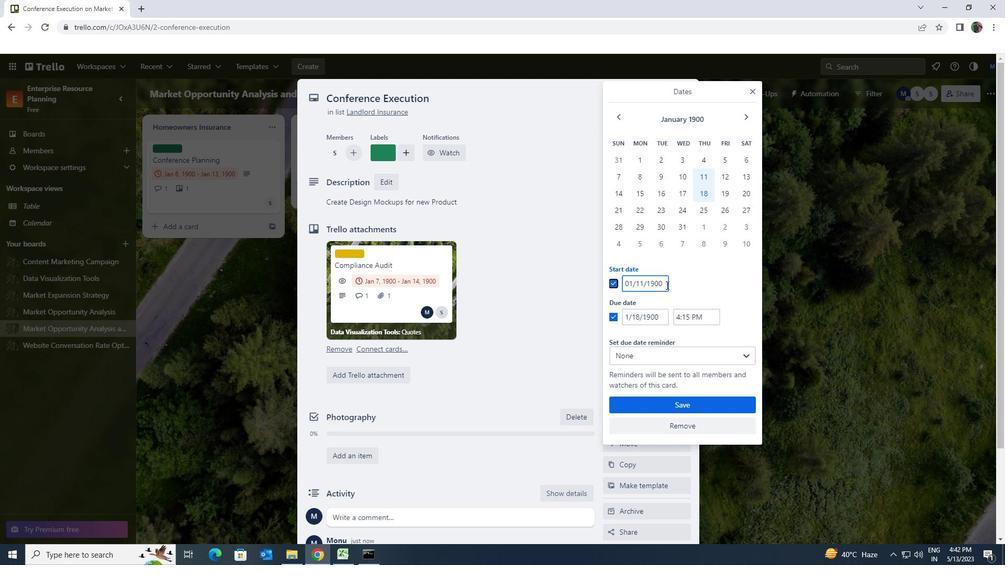 
Action: Mouse moved to (614, 280)
Screenshot: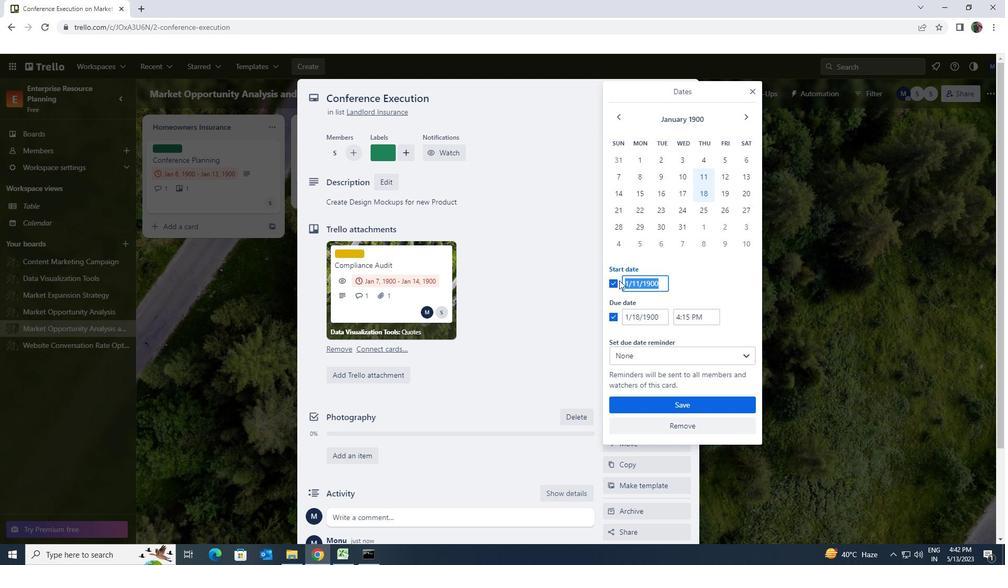 
Action: Key pressed 1/12/1900
Screenshot: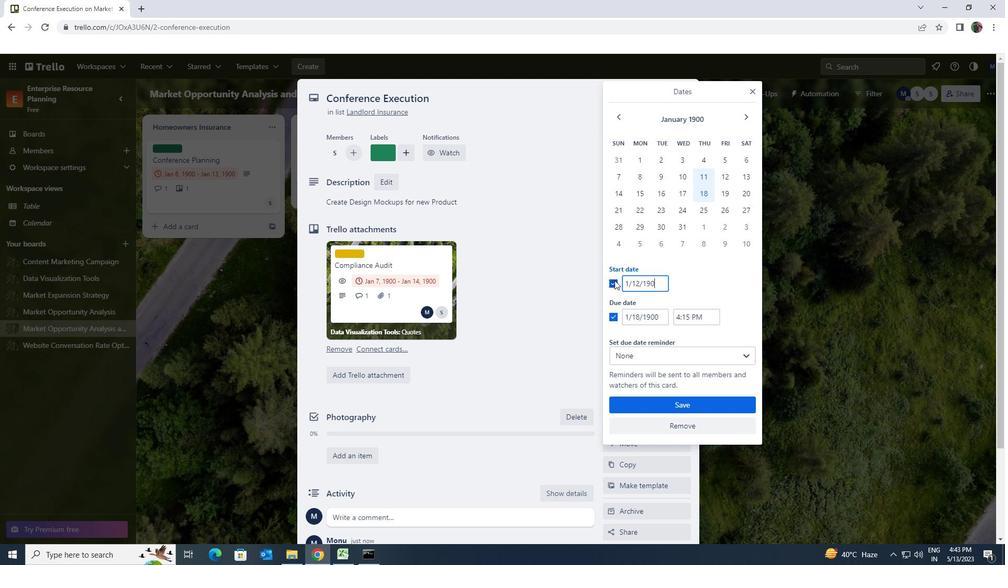 
Action: Mouse moved to (650, 314)
Screenshot: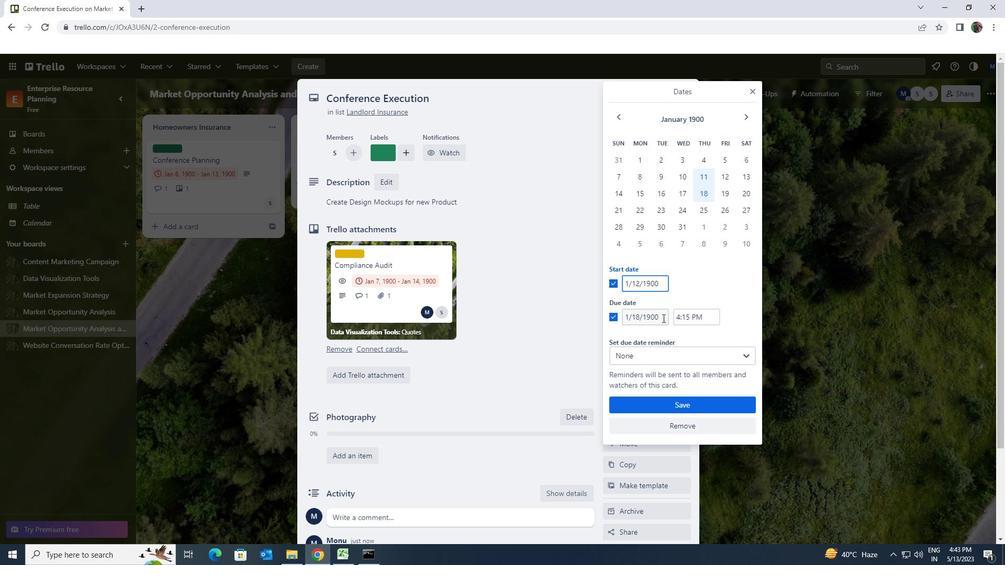 
Action: Mouse pressed left at (650, 314)
Screenshot: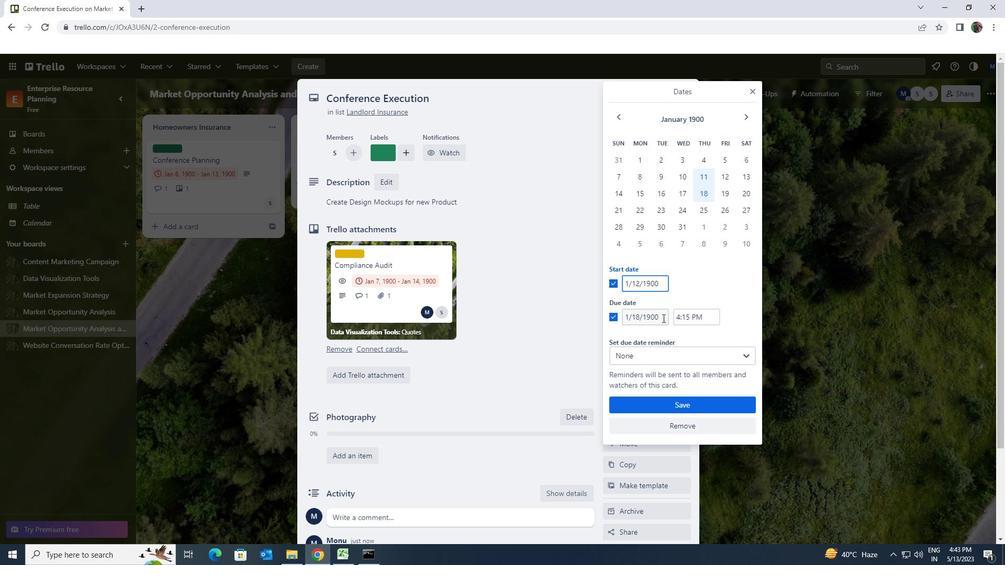 
Action: Mouse moved to (660, 316)
Screenshot: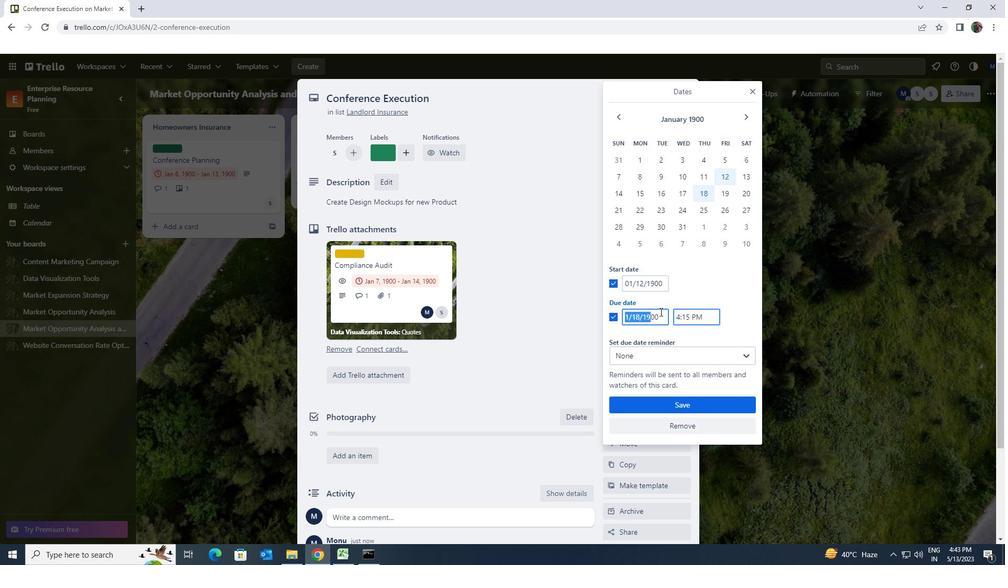 
Action: Mouse pressed left at (660, 316)
Screenshot: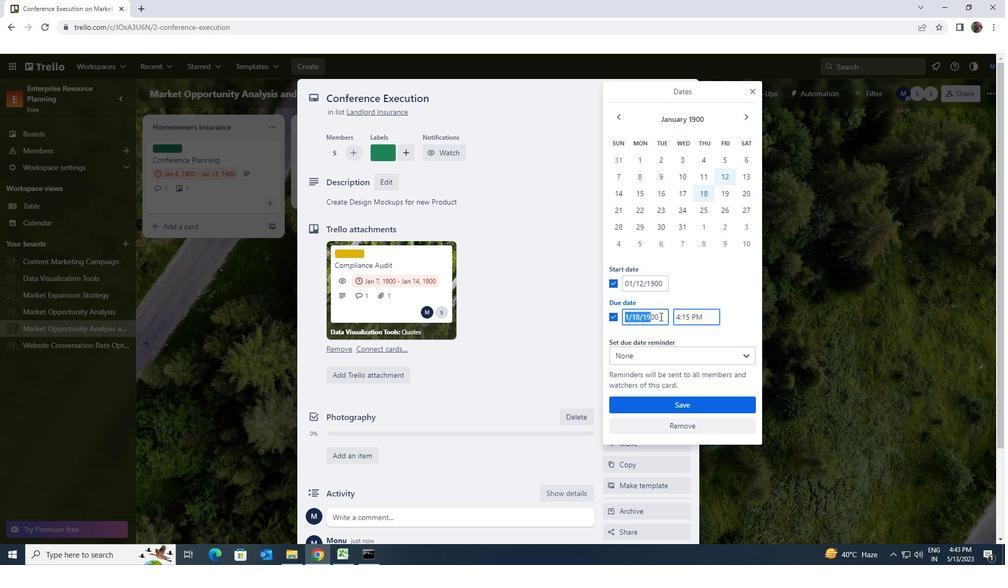 
Action: Mouse moved to (623, 317)
Screenshot: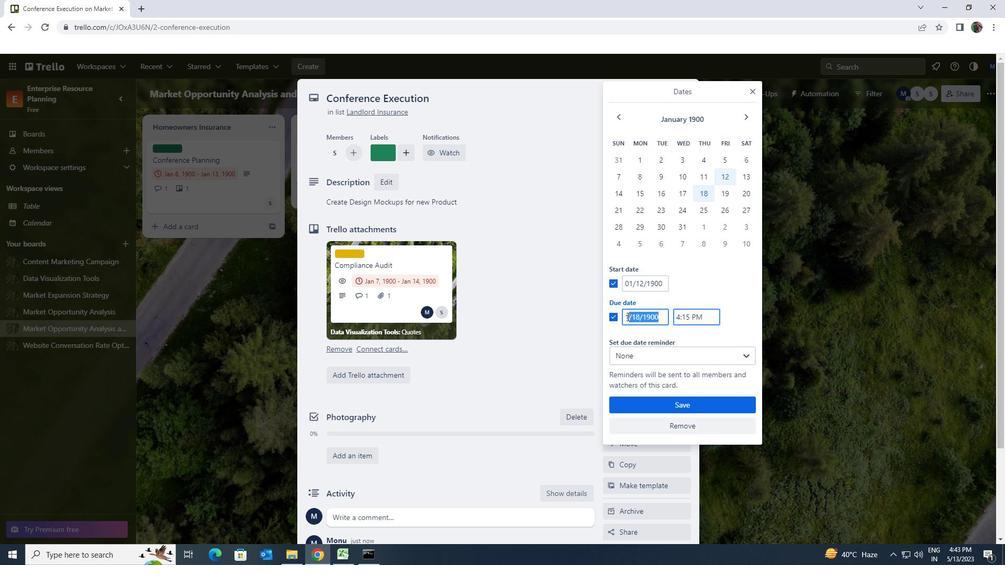 
Action: Key pressed 1/19/<Key.backspace><Key.backspace>2/1900
Screenshot: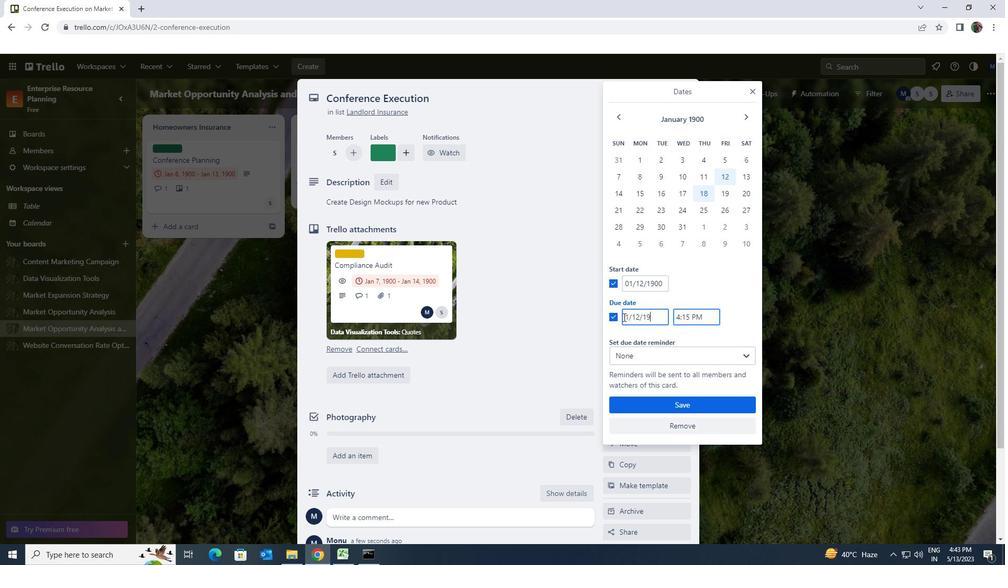 
Action: Mouse moved to (661, 397)
Screenshot: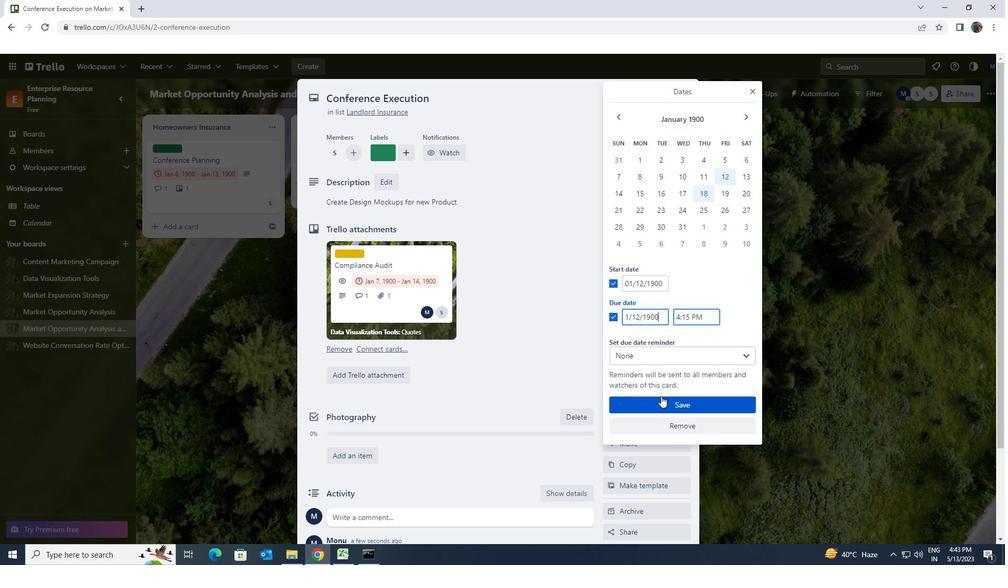 
Action: Mouse pressed left at (661, 397)
Screenshot: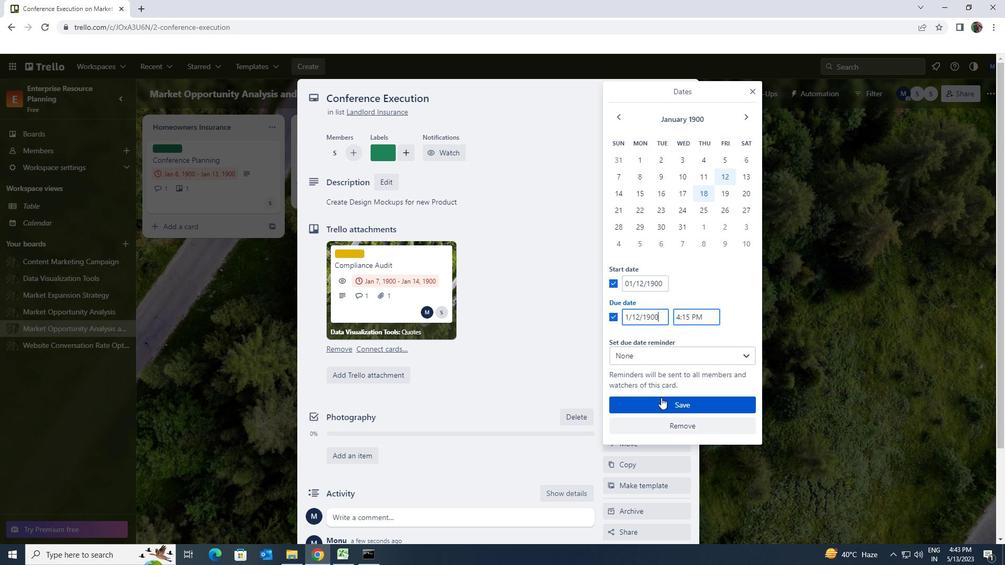 
